 Task: Look for space in Itoigawa, Japan from 1st July, 2023 to 9th July, 2023 for 2 adults in price range Rs.8000 to Rs.15000. Place can be entire place with 1  bedroom having 1 bed and 1 bathroom. Property type can be house, flat, guest house. Booking option can be shelf check-in. Required host language is English.
Action: Mouse moved to (508, 123)
Screenshot: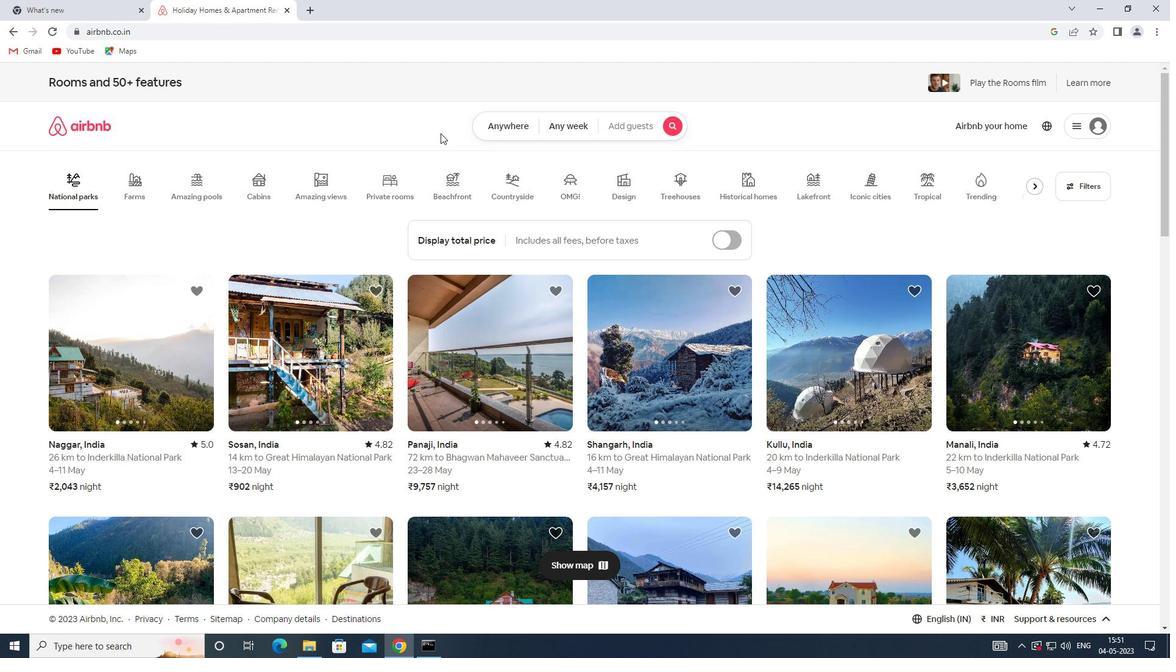 
Action: Mouse pressed left at (508, 123)
Screenshot: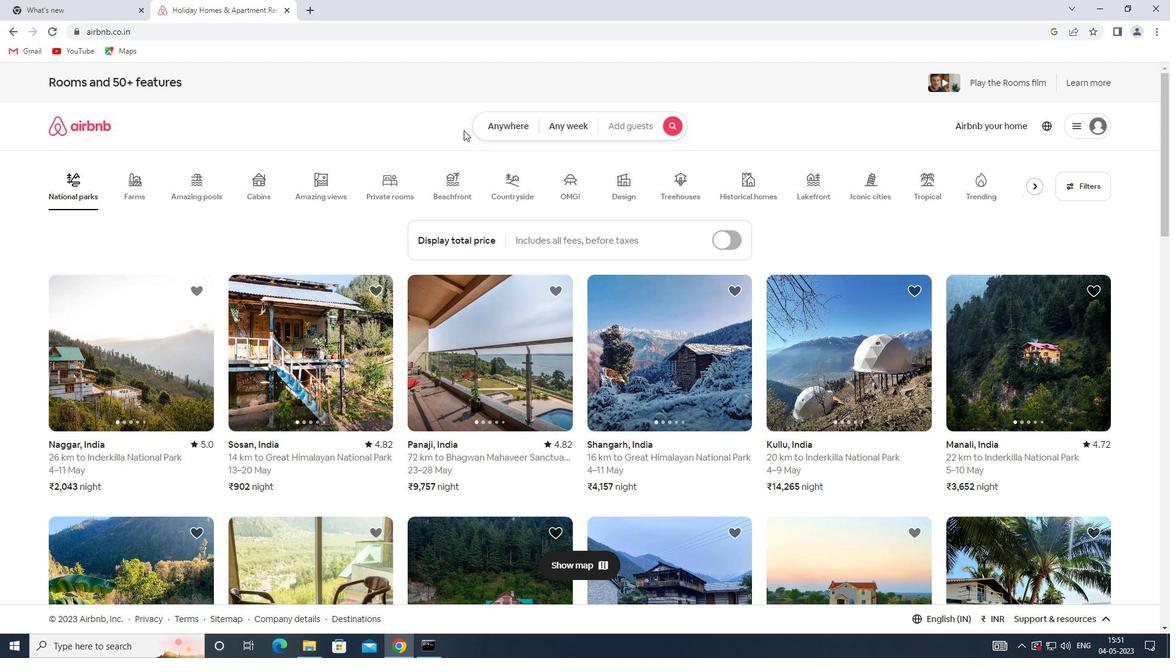 
Action: Mouse moved to (355, 171)
Screenshot: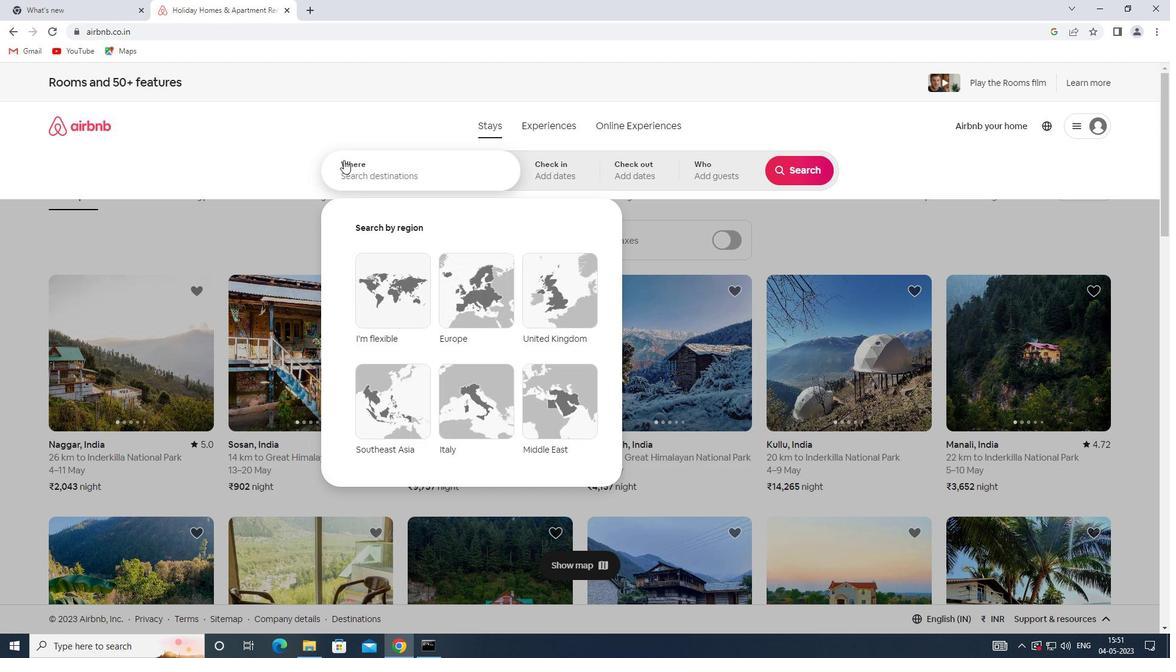 
Action: Mouse pressed left at (355, 171)
Screenshot: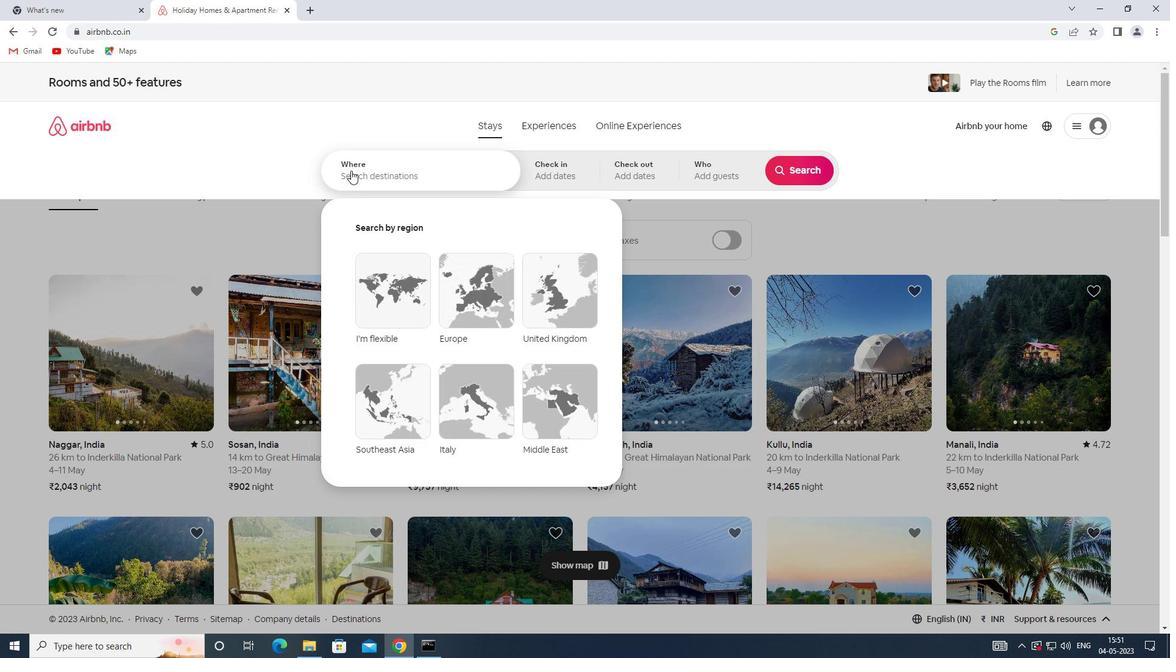 
Action: Key pressed <Key.shift>ctrl+ITA<Key.backspace>OIGAWA,<Key.shift><Key.shift><Key.shift><Key.shift><Key.shift>JAPAN
Screenshot: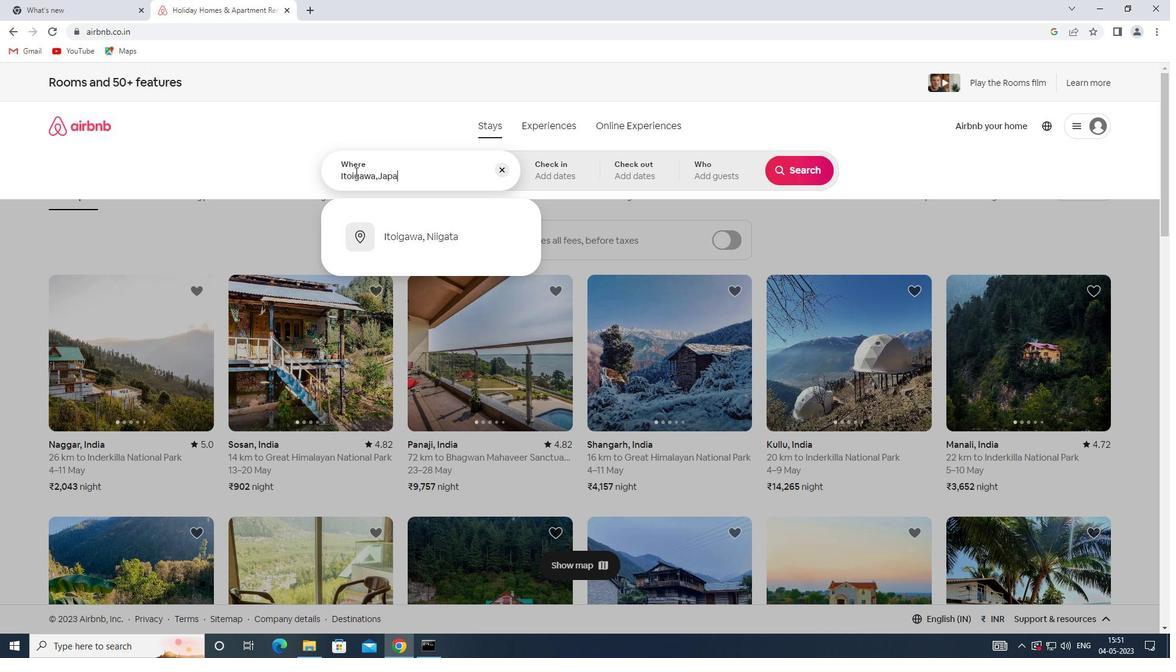 
Action: Mouse moved to (544, 178)
Screenshot: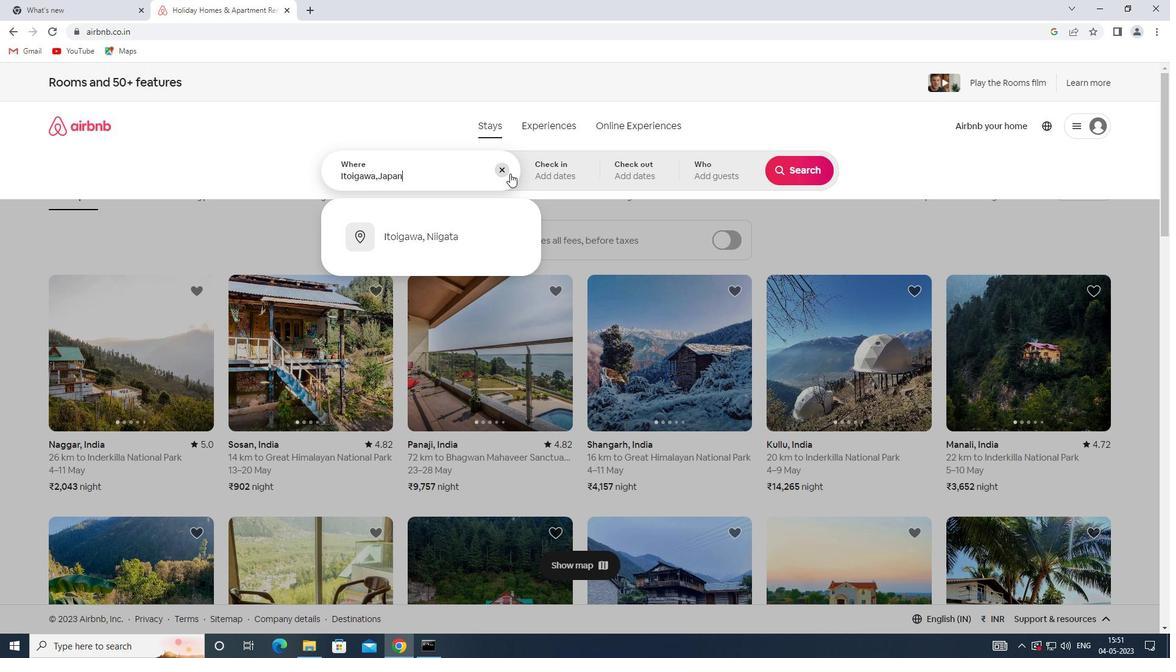 
Action: Mouse pressed left at (544, 178)
Screenshot: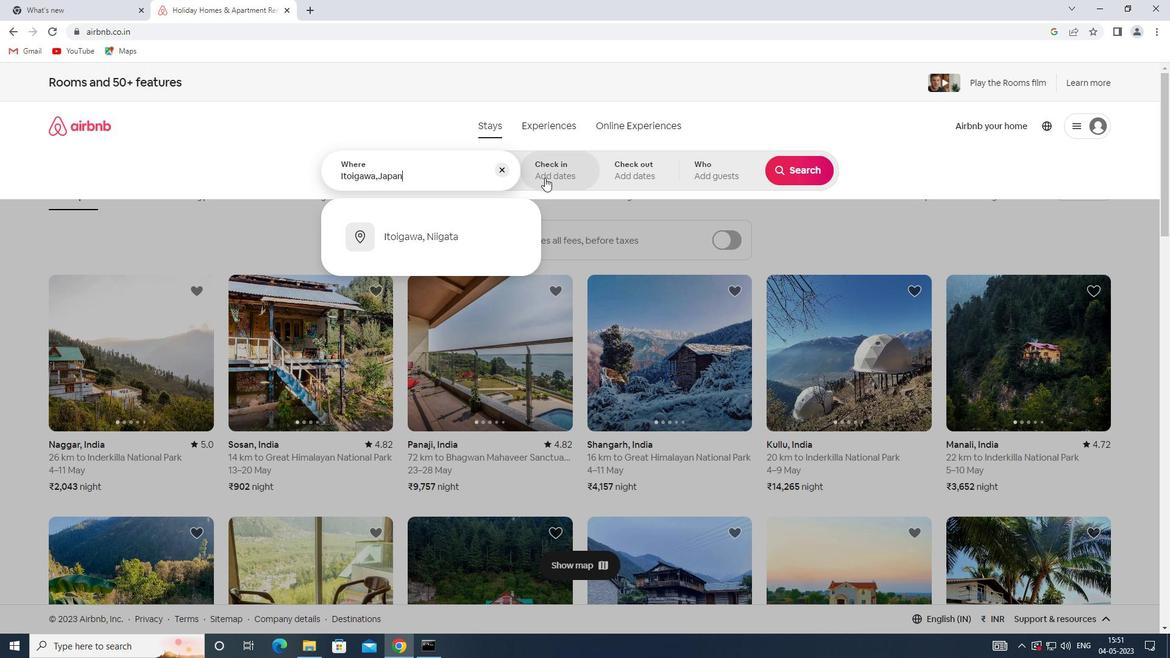 
Action: Mouse moved to (790, 272)
Screenshot: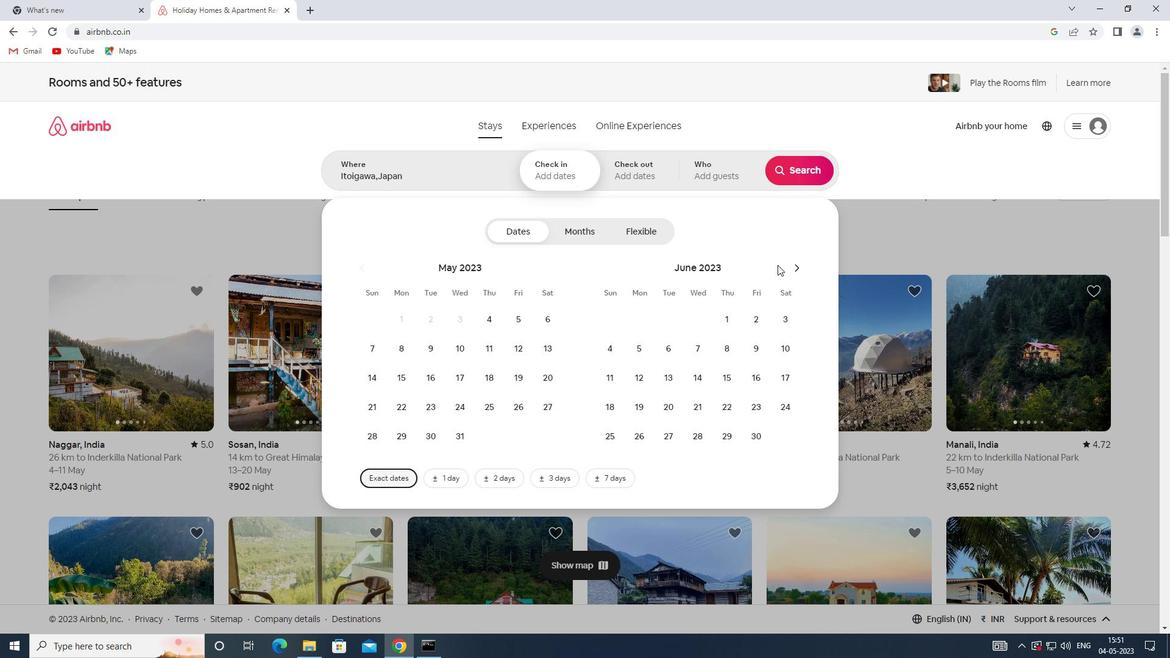 
Action: Mouse pressed left at (790, 272)
Screenshot: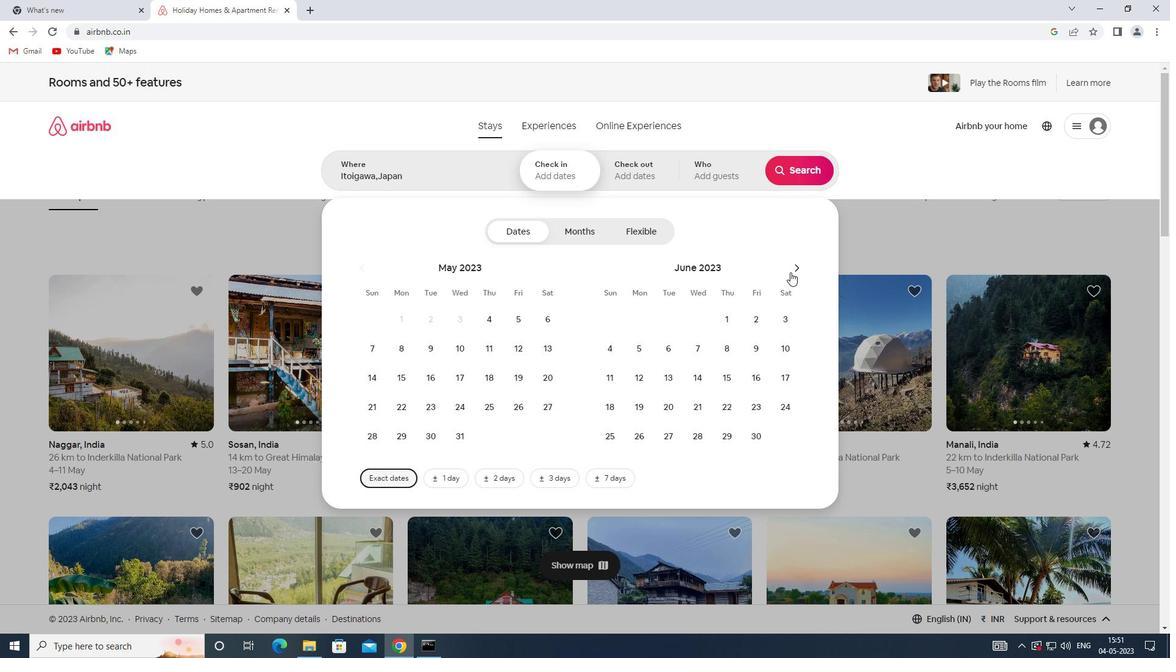 
Action: Mouse moved to (799, 327)
Screenshot: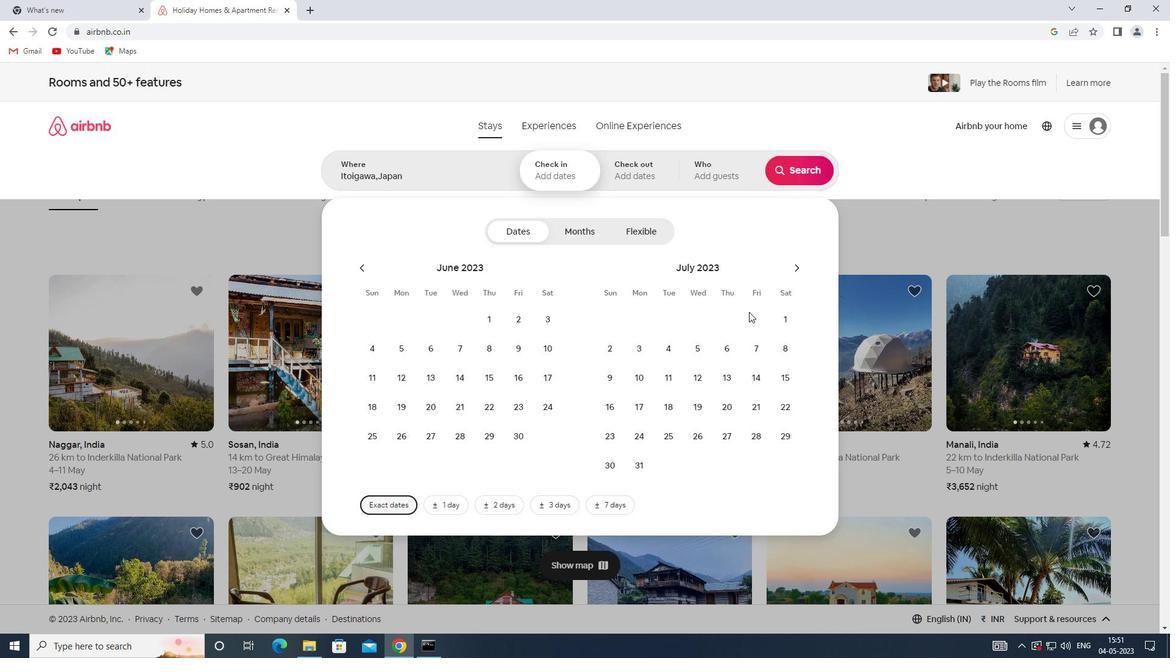 
Action: Mouse pressed left at (799, 327)
Screenshot: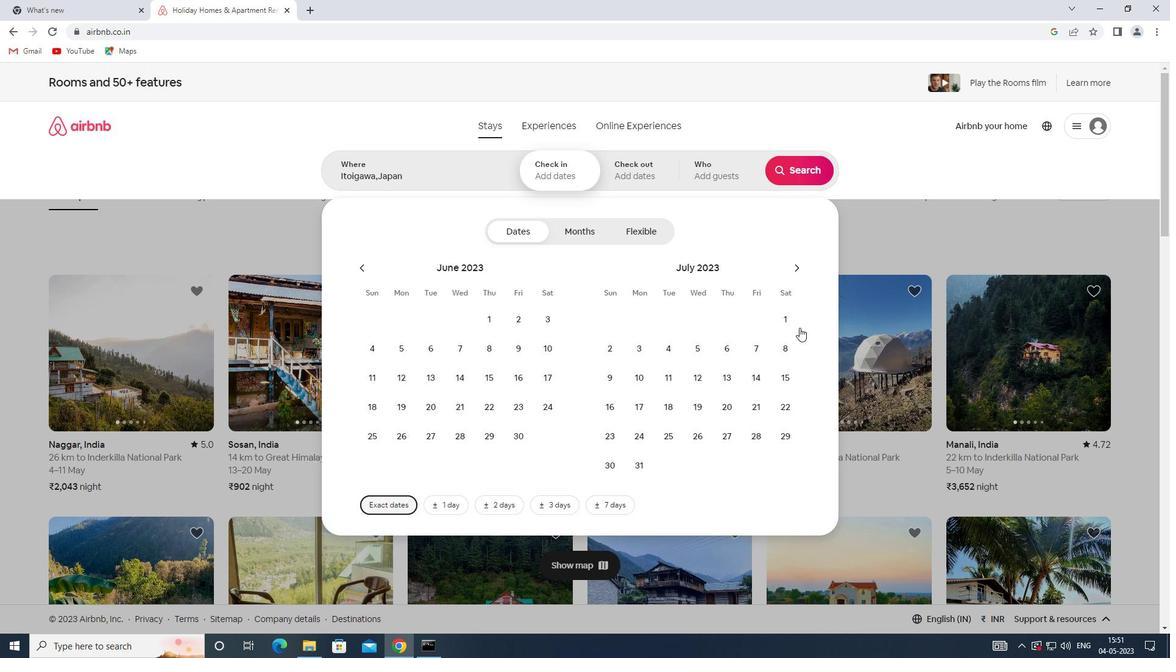 
Action: Mouse moved to (616, 378)
Screenshot: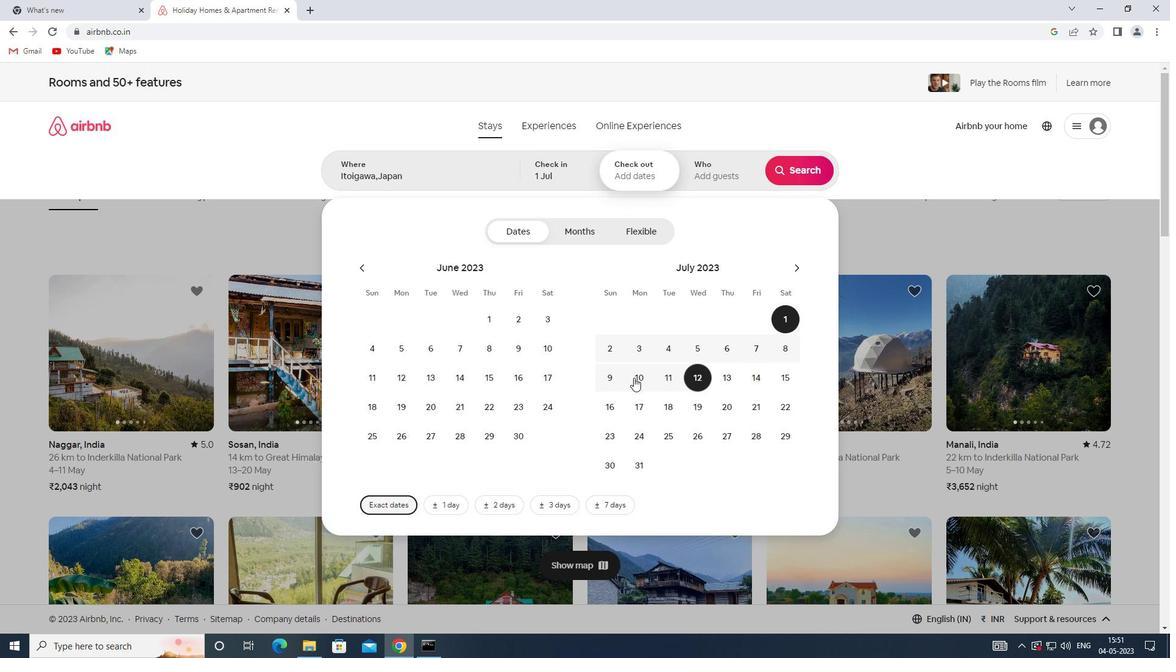 
Action: Mouse pressed left at (616, 378)
Screenshot: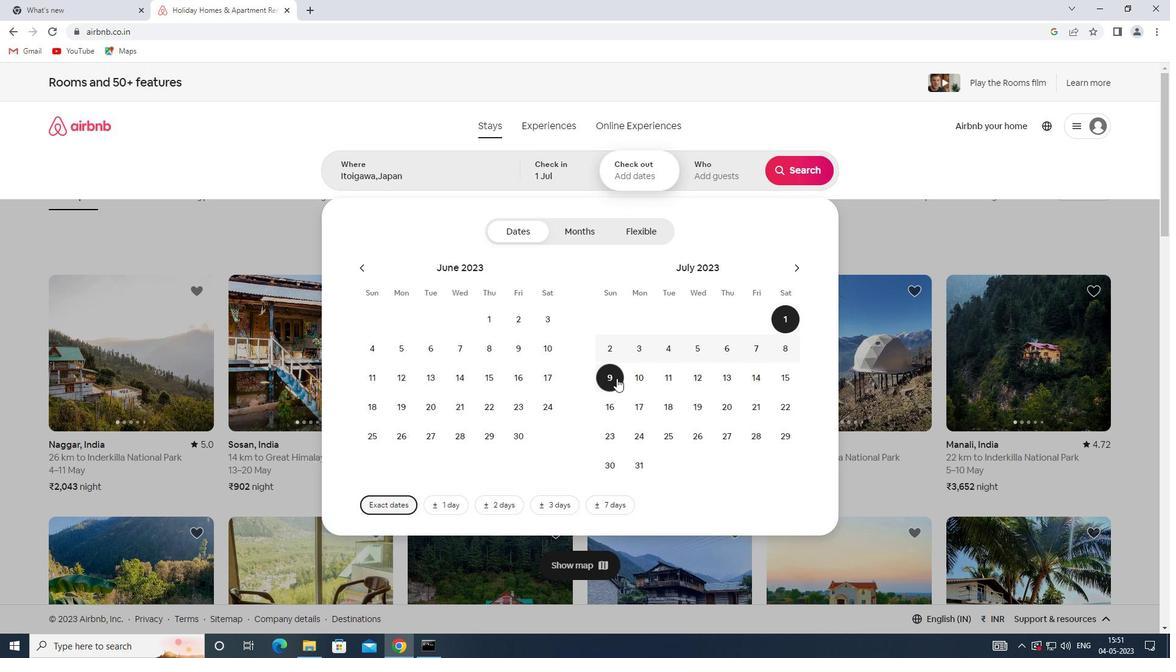 
Action: Mouse moved to (717, 163)
Screenshot: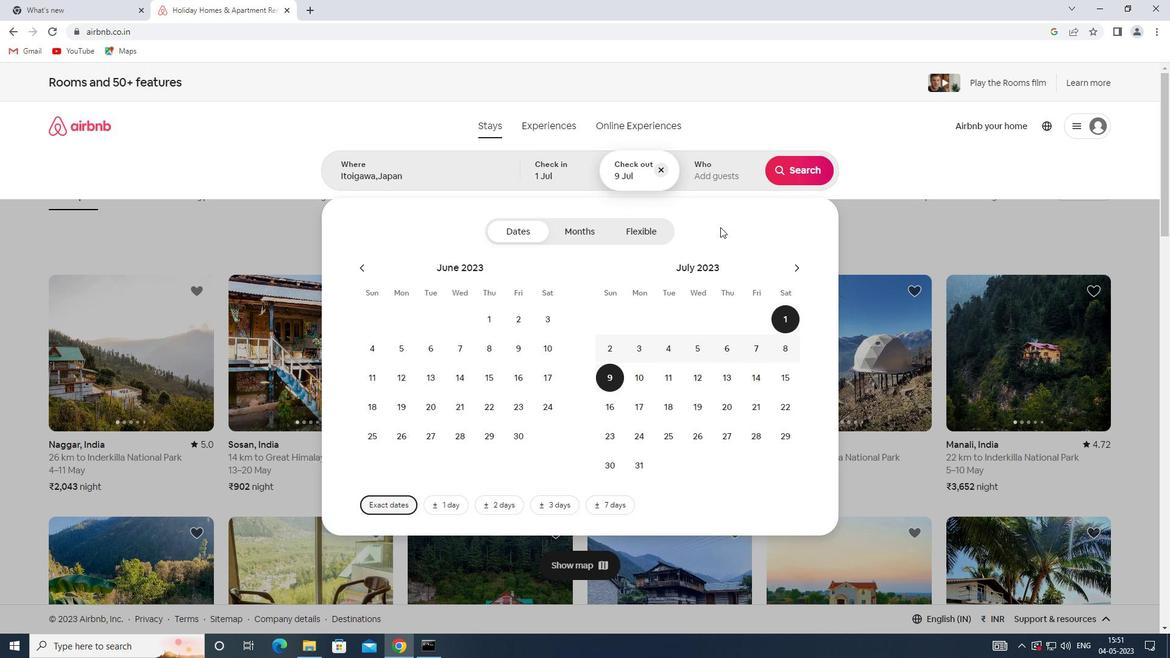 
Action: Mouse pressed left at (717, 163)
Screenshot: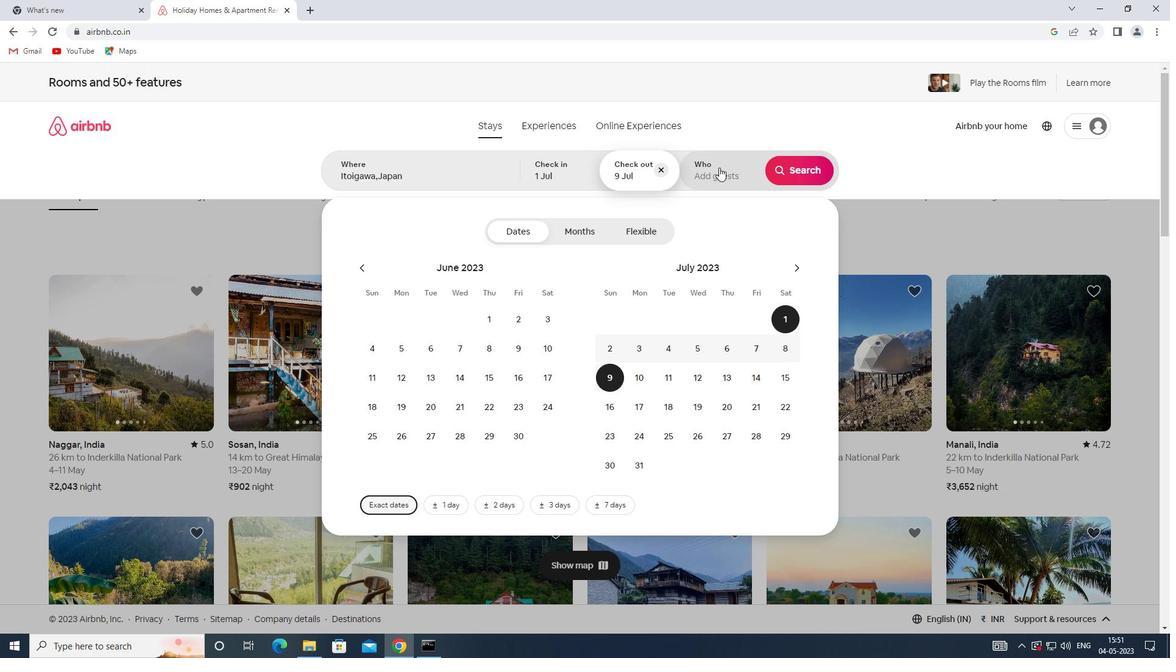 
Action: Mouse moved to (806, 235)
Screenshot: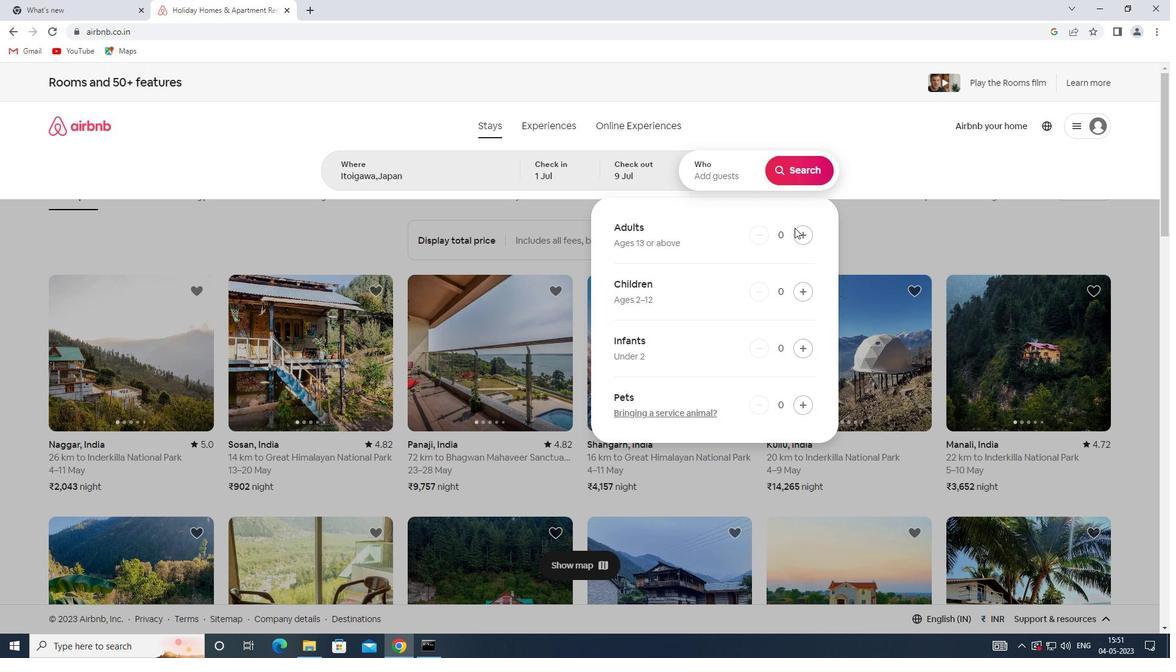 
Action: Mouse pressed left at (806, 235)
Screenshot: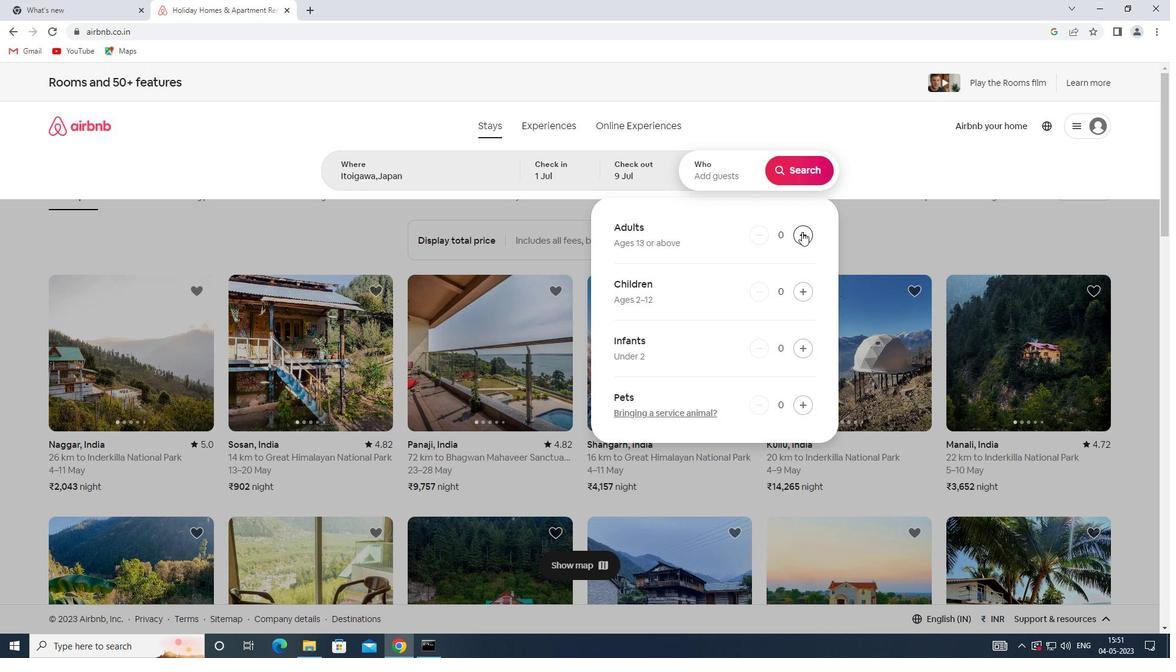 
Action: Mouse pressed left at (806, 235)
Screenshot: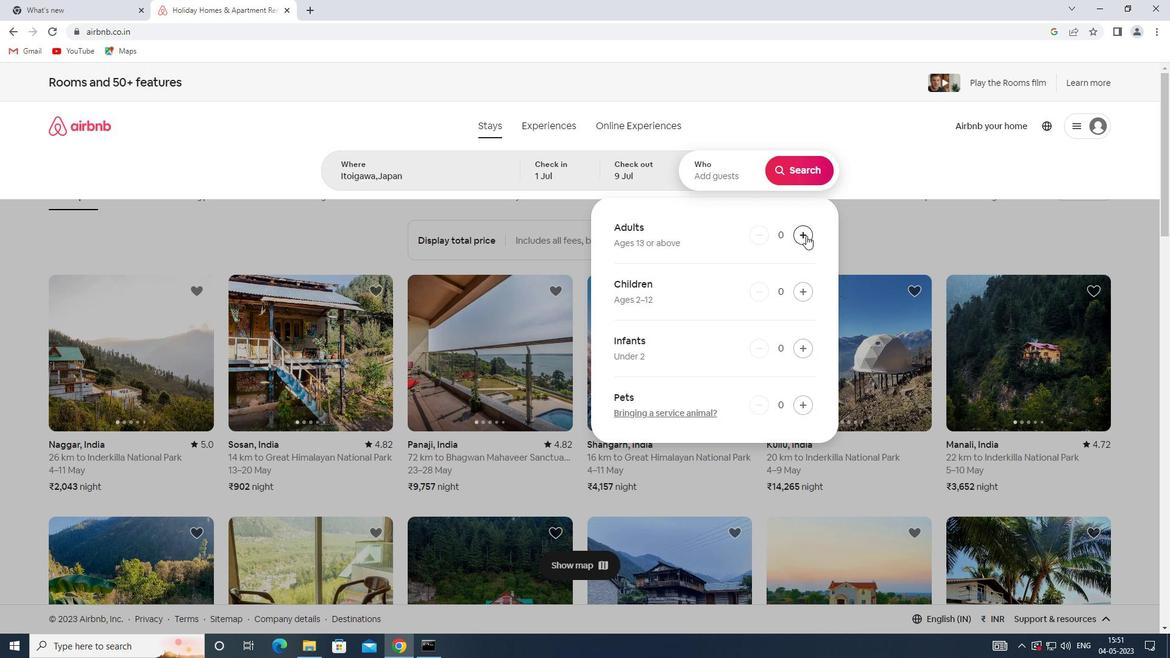 
Action: Mouse moved to (794, 166)
Screenshot: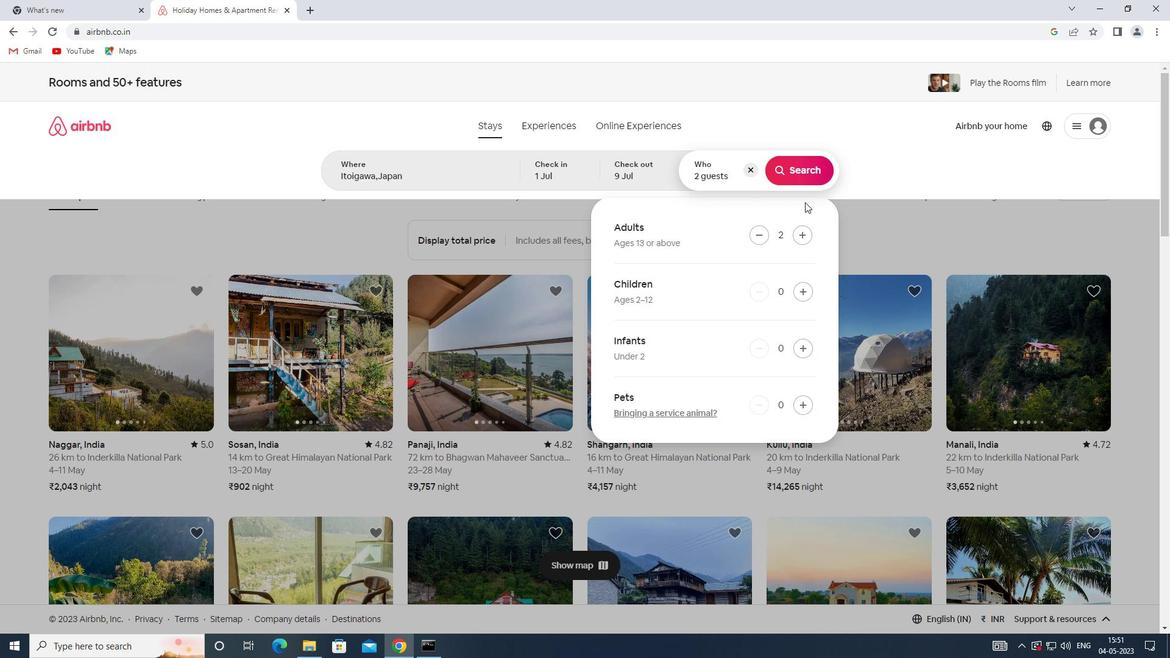 
Action: Mouse pressed left at (794, 166)
Screenshot: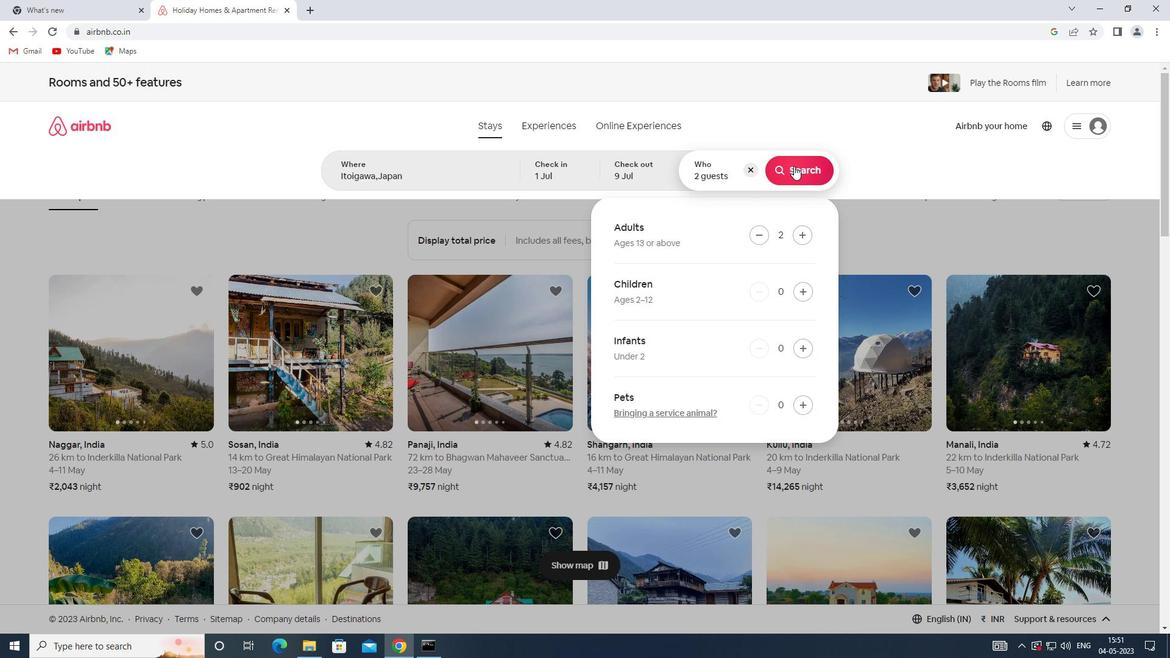 
Action: Mouse moved to (1121, 140)
Screenshot: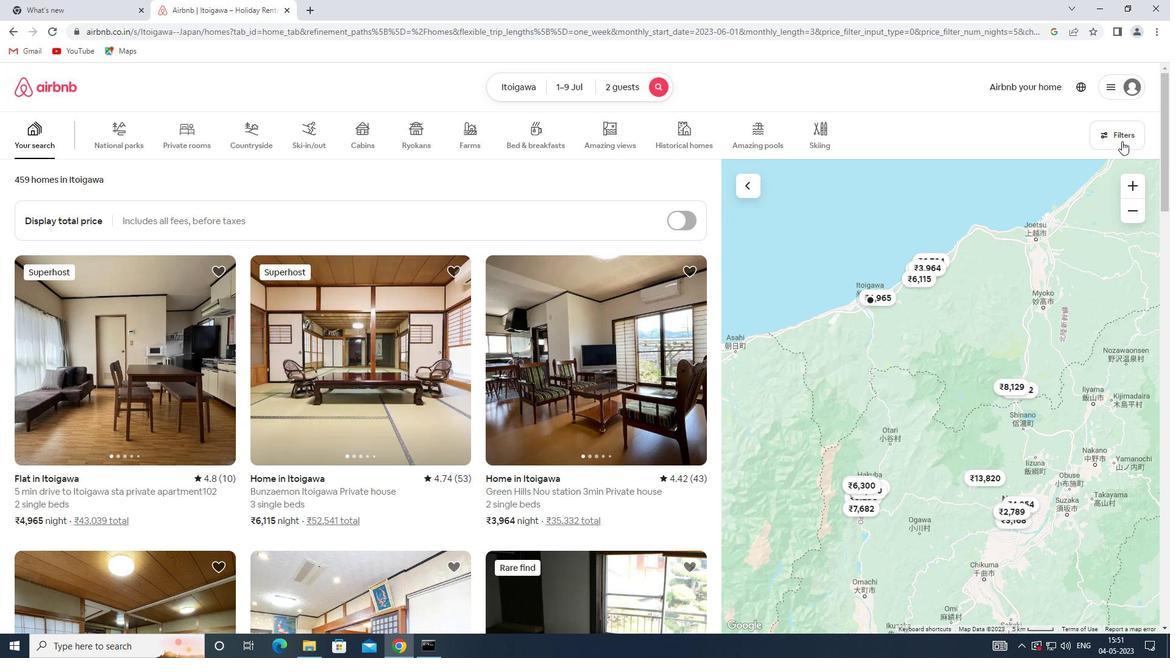 
Action: Mouse pressed left at (1121, 140)
Screenshot: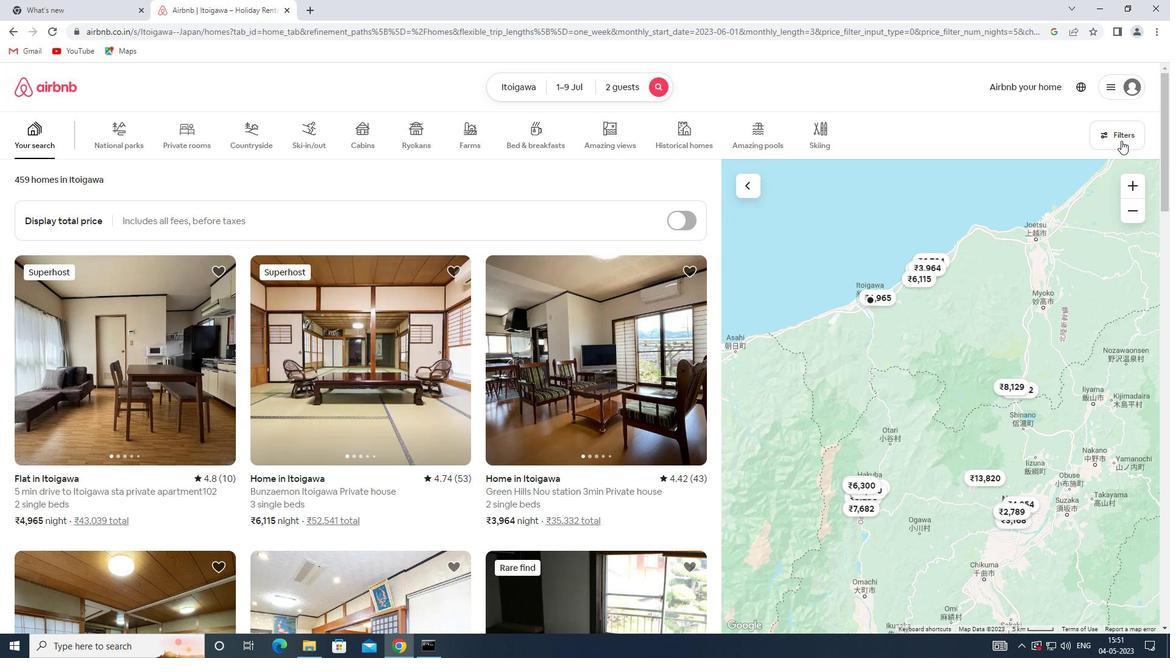 
Action: Mouse moved to (448, 293)
Screenshot: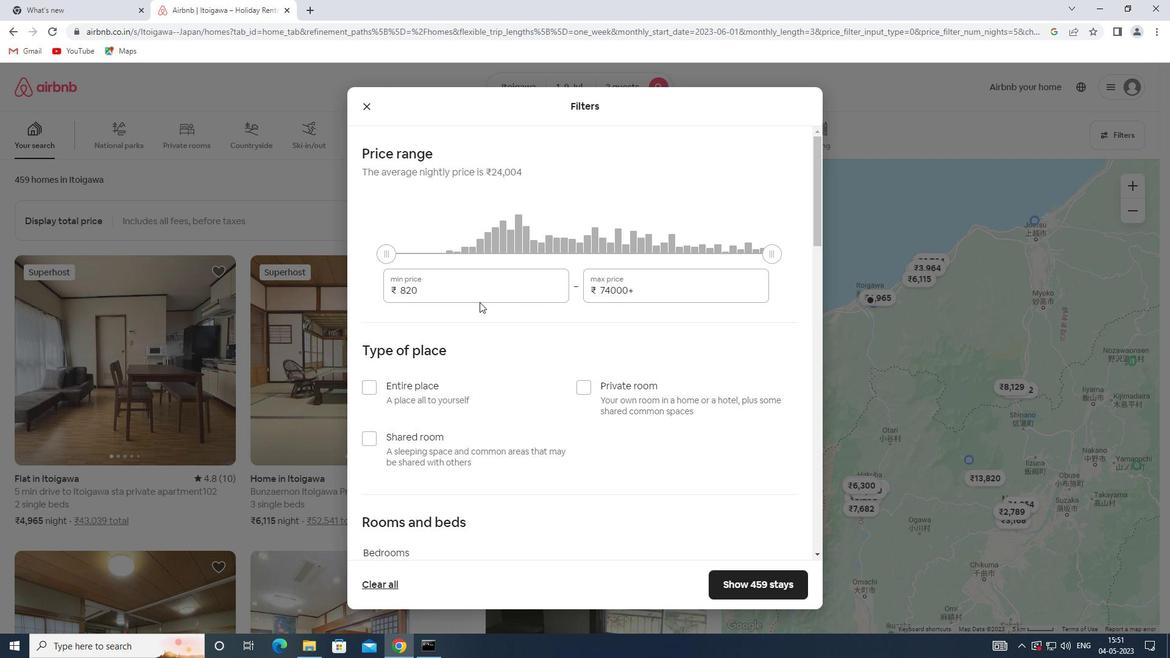 
Action: Mouse pressed left at (448, 293)
Screenshot: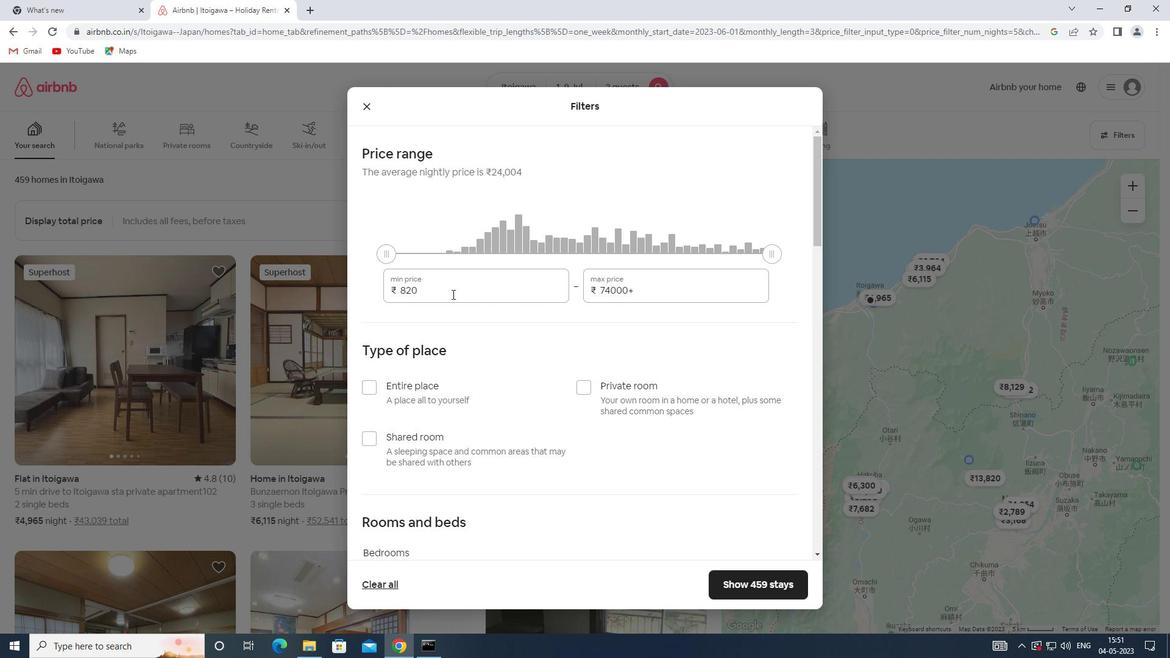 
Action: Mouse moved to (367, 285)
Screenshot: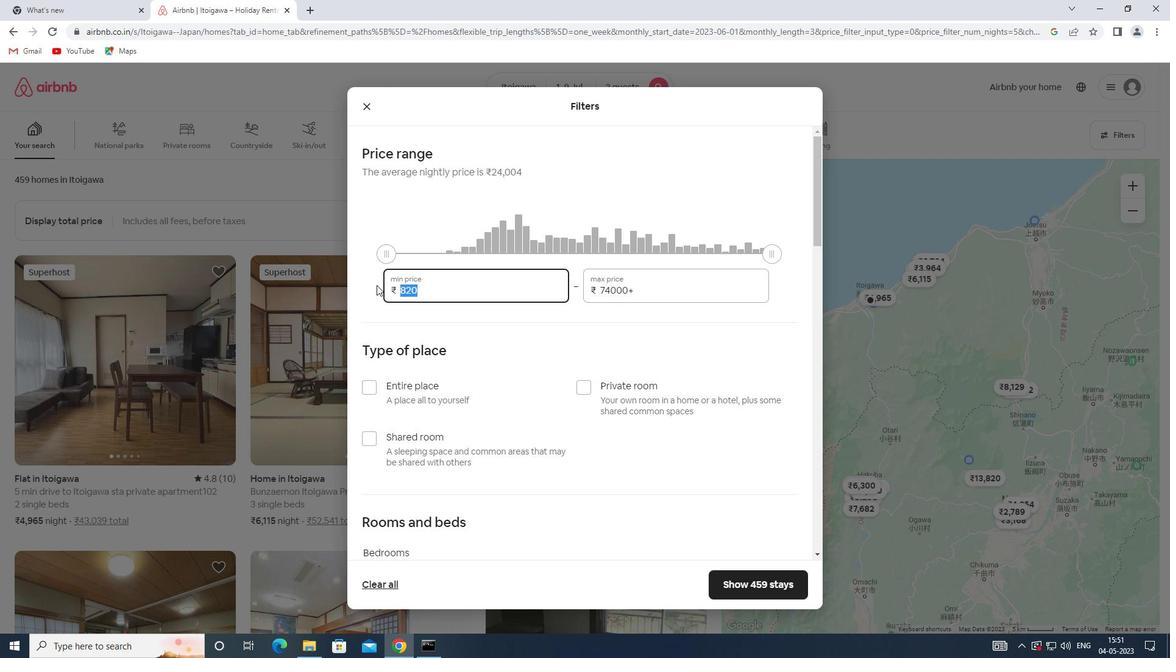 
Action: Key pressed 8000
Screenshot: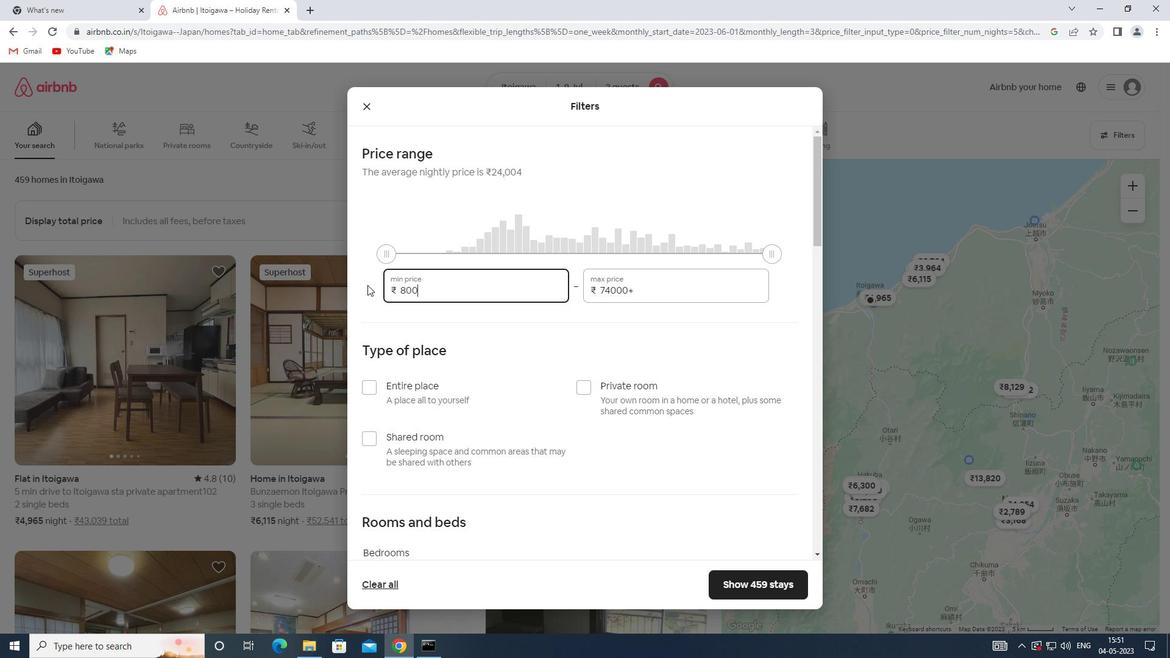 
Action: Mouse moved to (644, 289)
Screenshot: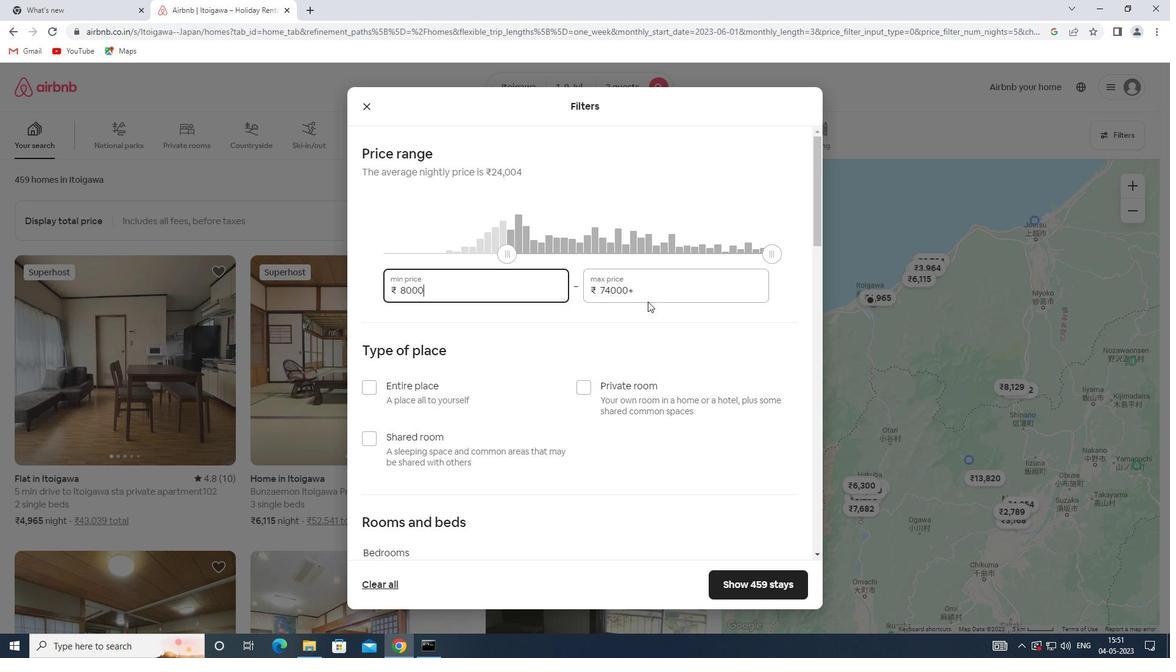 
Action: Mouse pressed left at (644, 289)
Screenshot: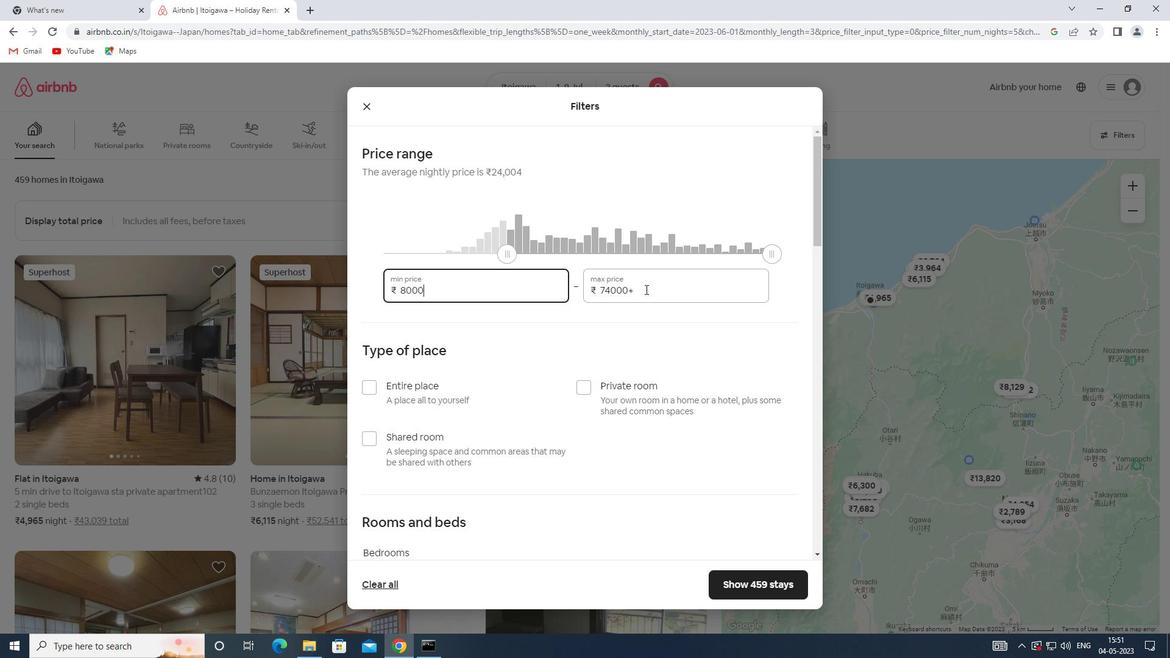 
Action: Mouse moved to (501, 304)
Screenshot: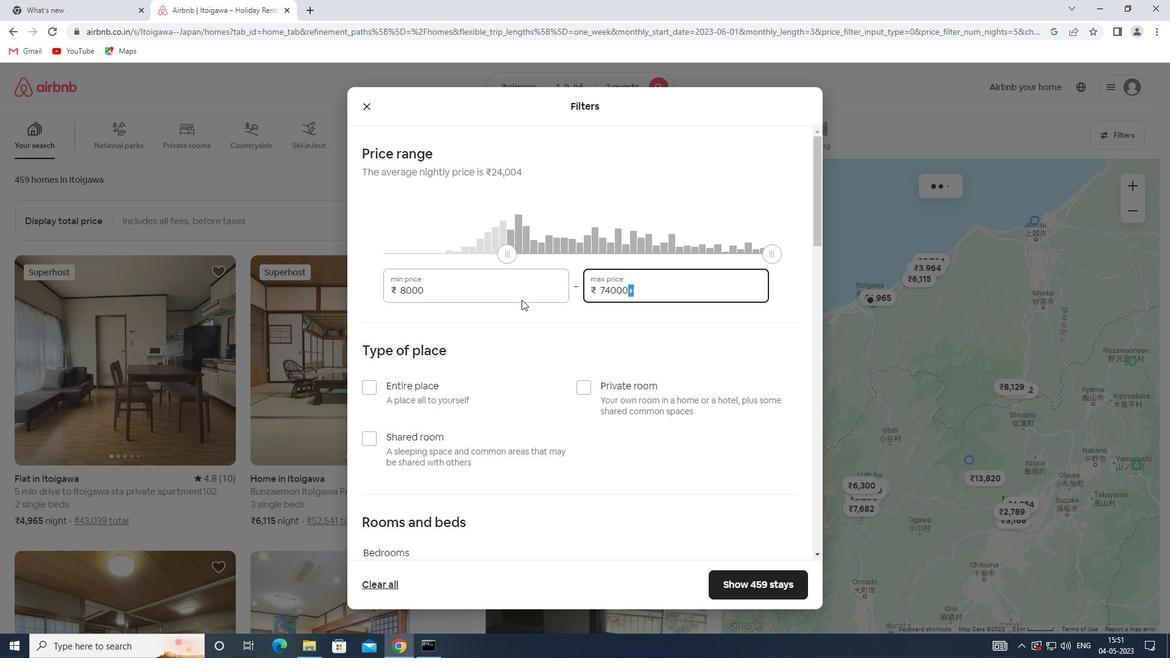 
Action: Key pressed 15000
Screenshot: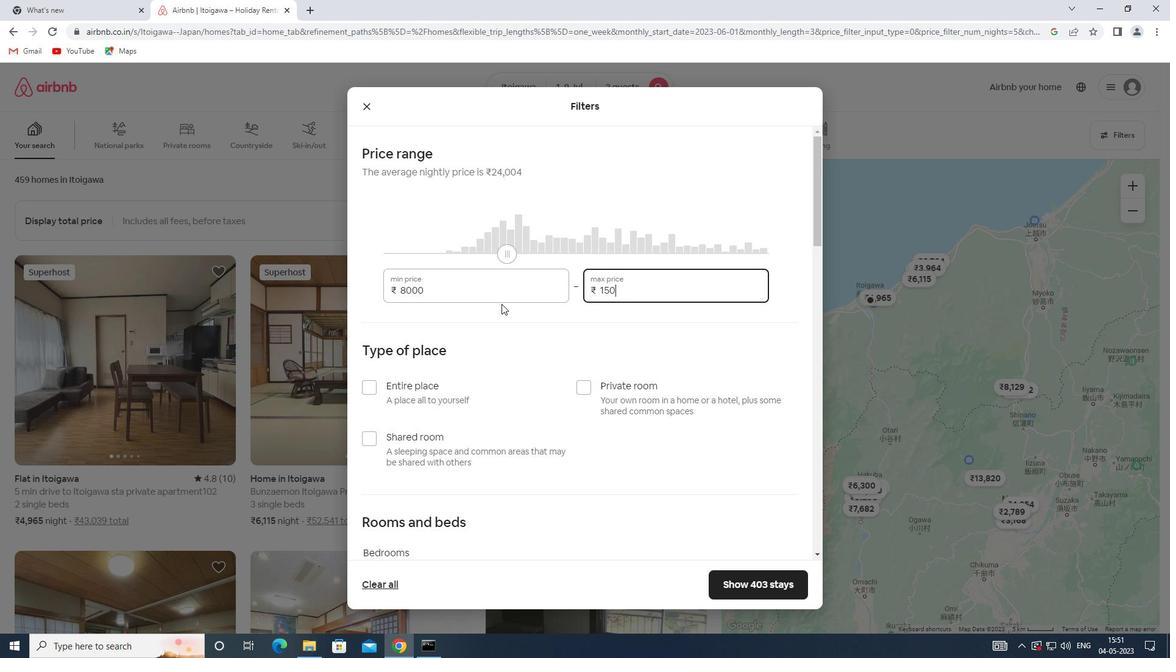 
Action: Mouse scrolled (501, 303) with delta (0, 0)
Screenshot: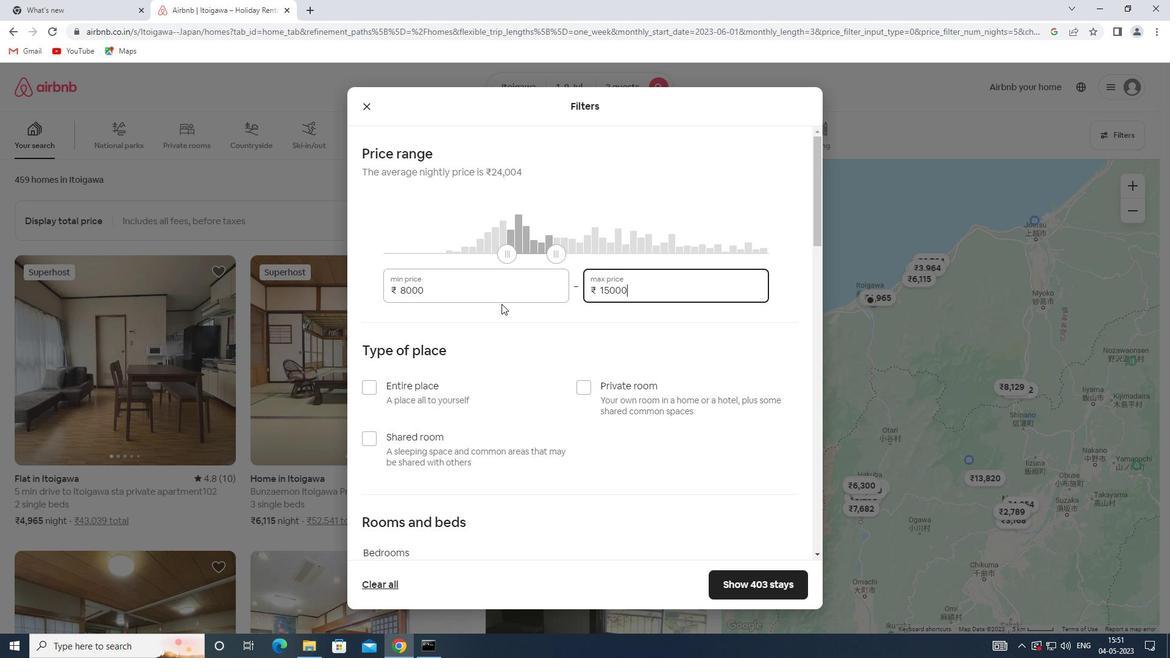 
Action: Mouse moved to (383, 339)
Screenshot: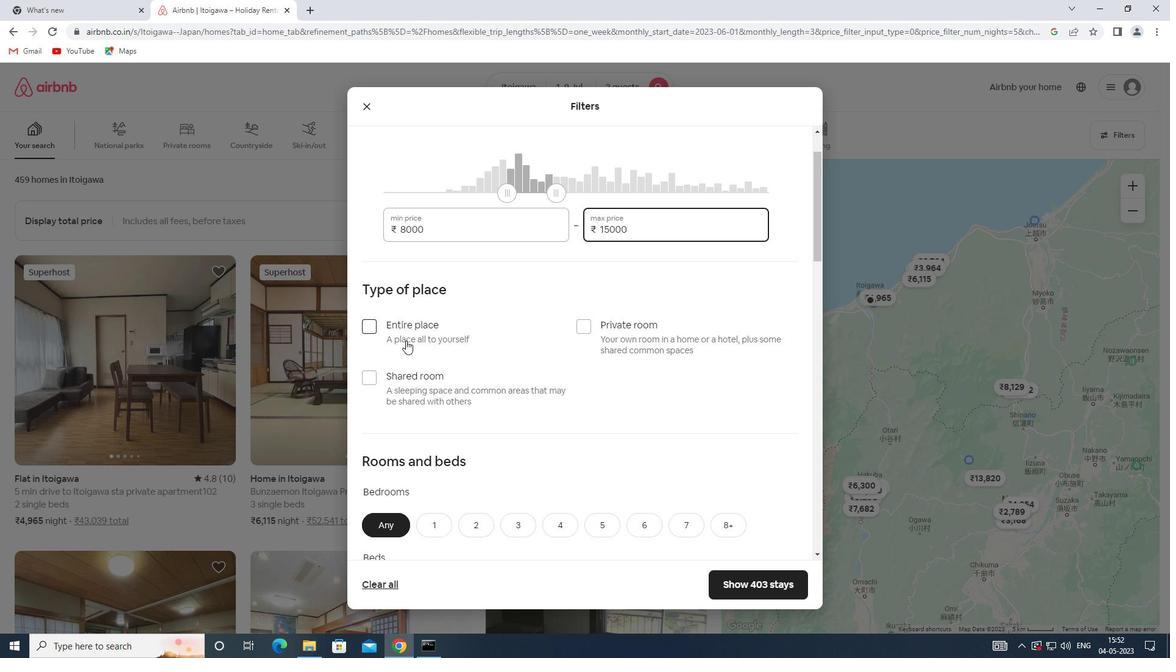
Action: Mouse pressed left at (383, 339)
Screenshot: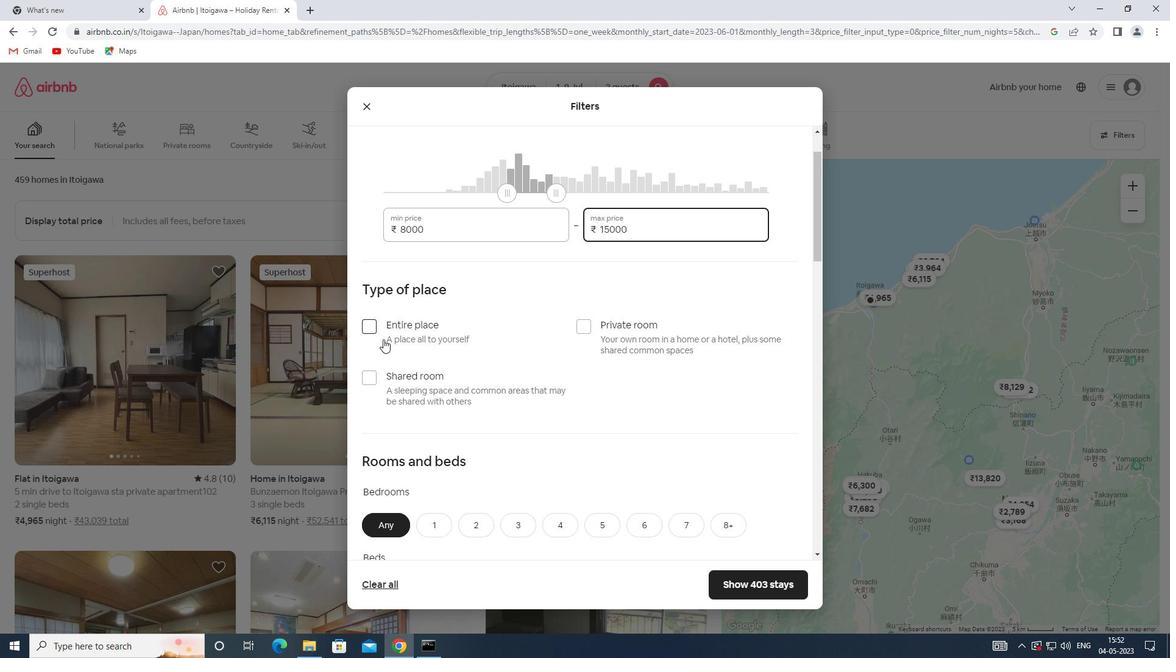 
Action: Mouse moved to (384, 337)
Screenshot: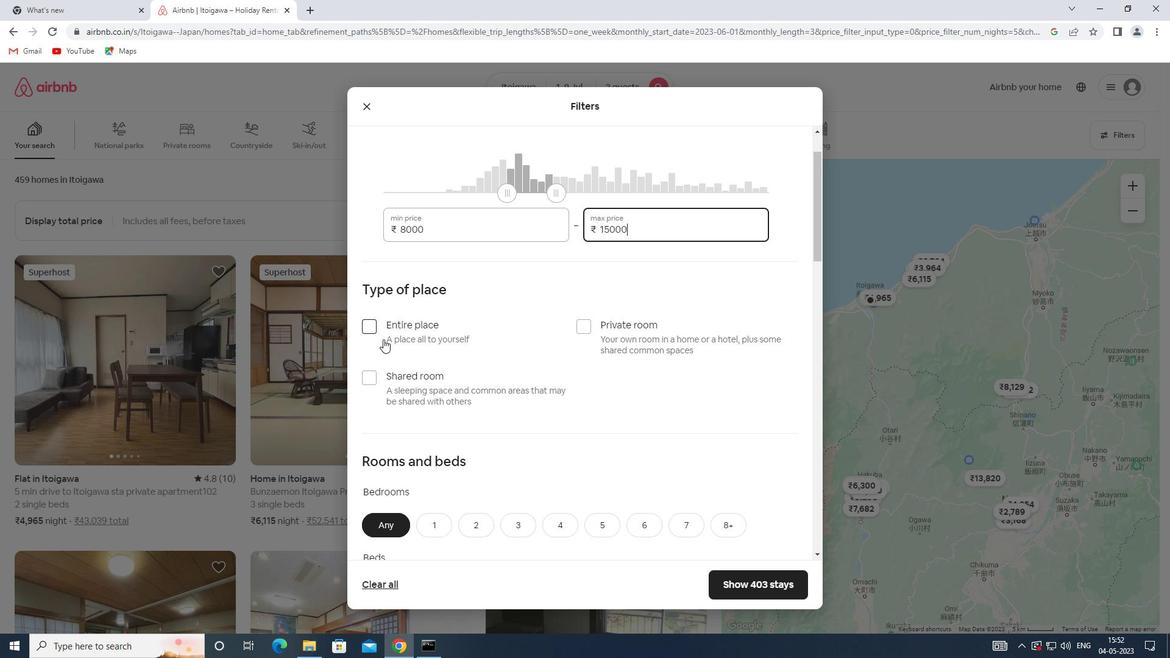 
Action: Mouse scrolled (384, 337) with delta (0, 0)
Screenshot: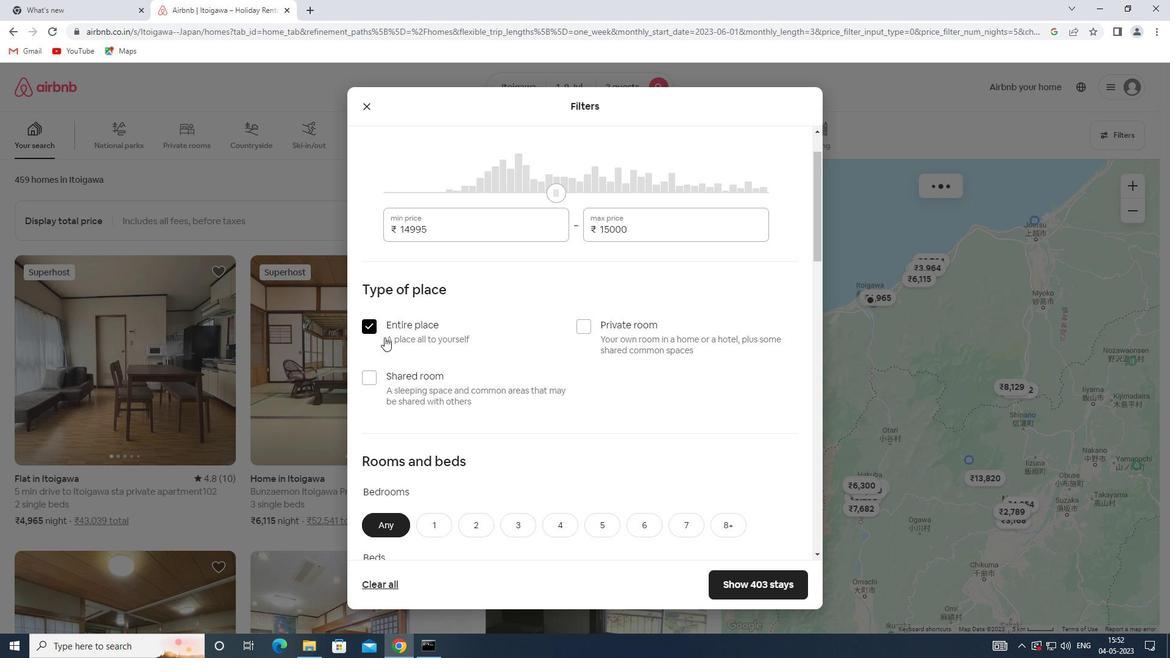 
Action: Mouse scrolled (384, 337) with delta (0, 0)
Screenshot: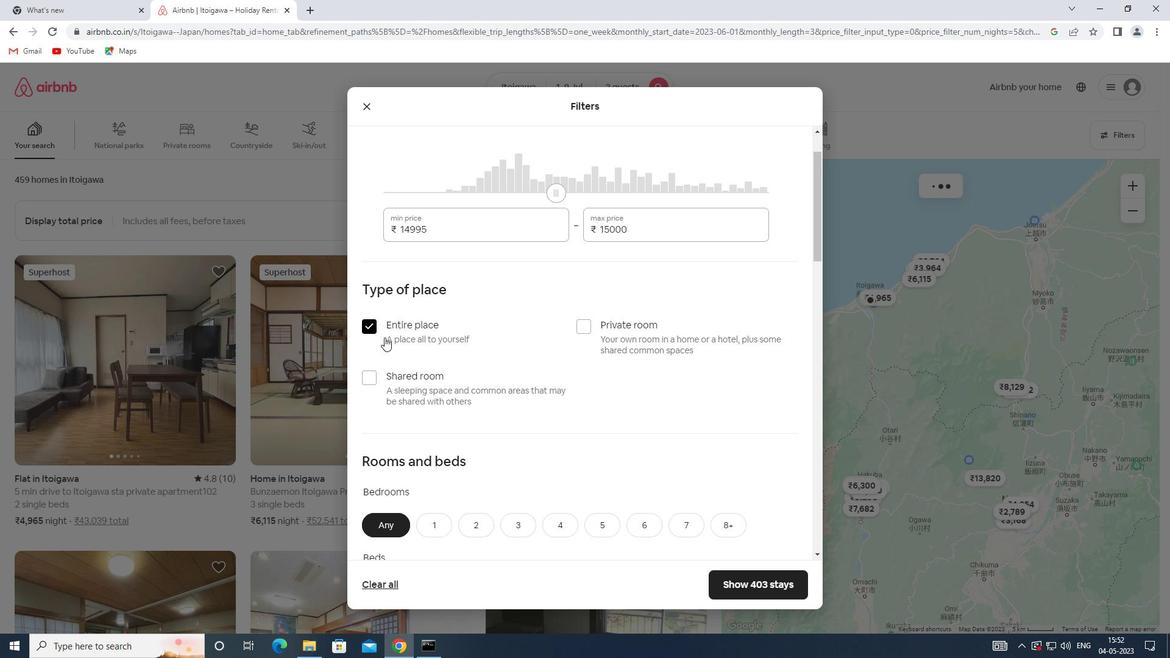 
Action: Mouse scrolled (384, 337) with delta (0, 0)
Screenshot: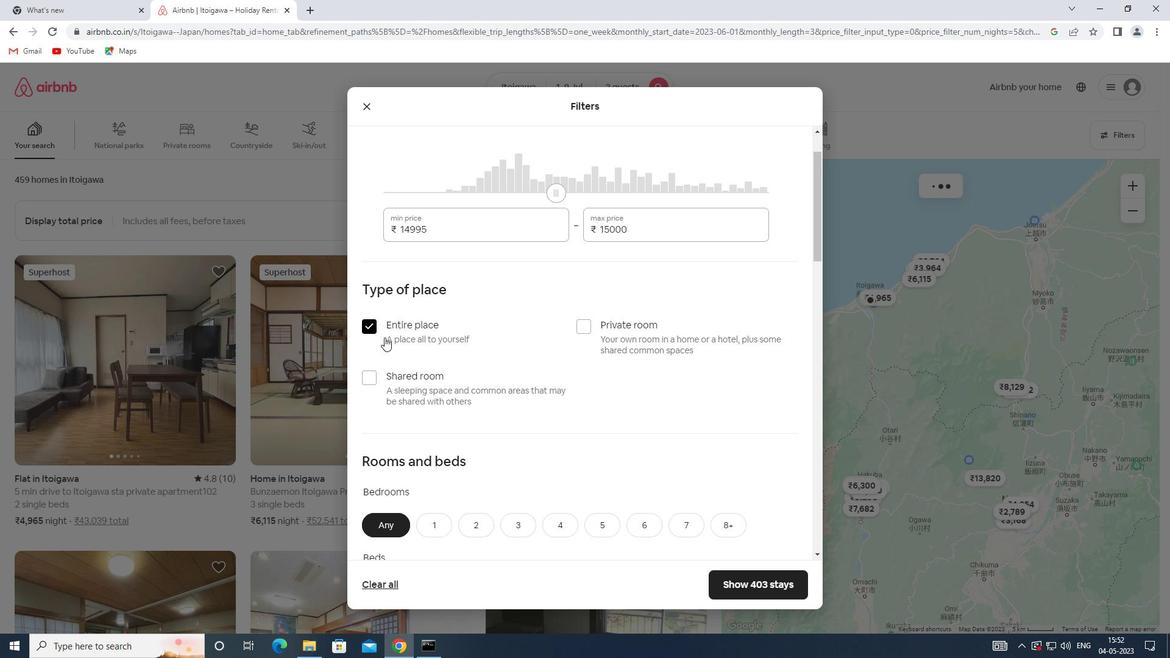 
Action: Mouse moved to (438, 342)
Screenshot: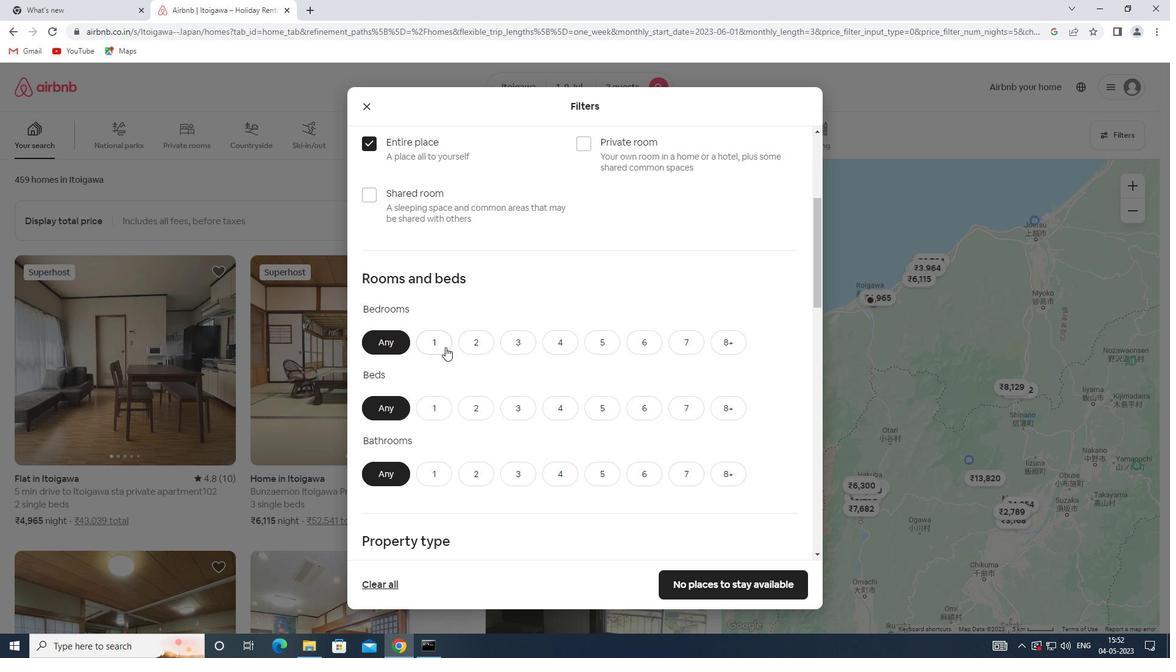 
Action: Mouse pressed left at (438, 342)
Screenshot: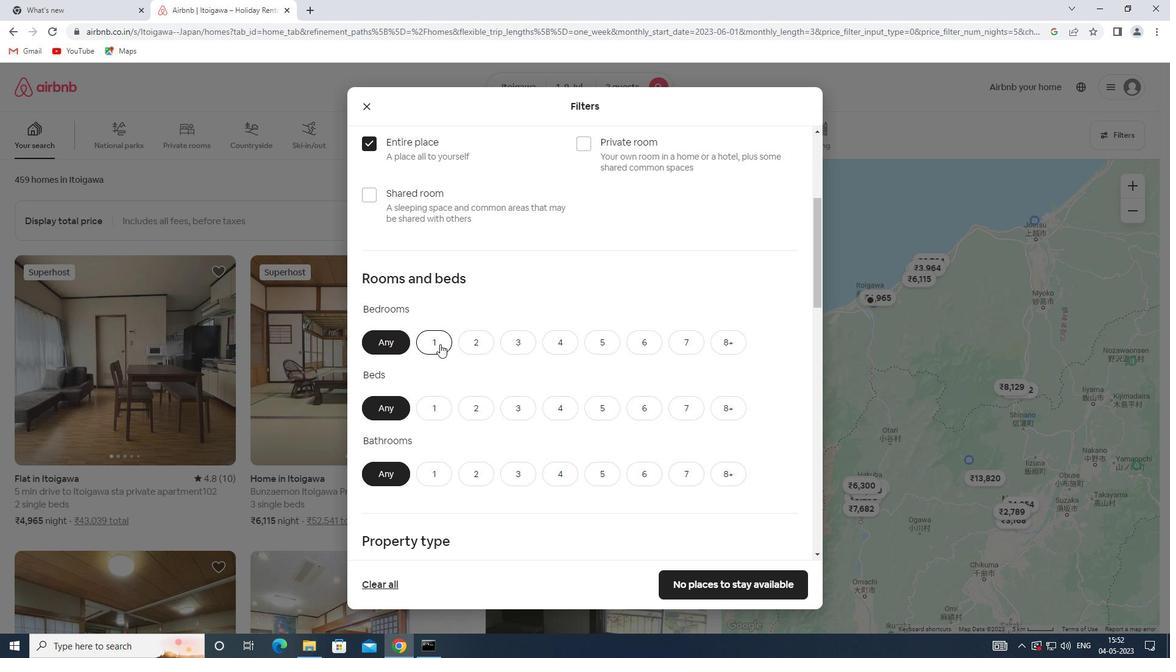 
Action: Mouse moved to (433, 416)
Screenshot: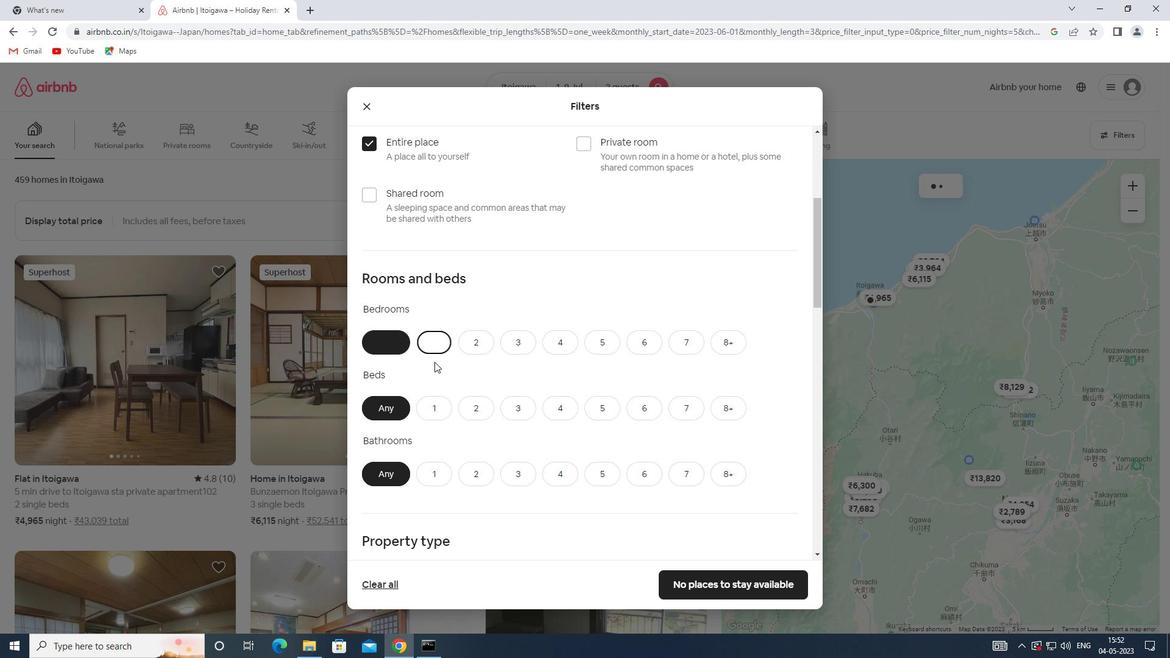 
Action: Mouse pressed left at (433, 416)
Screenshot: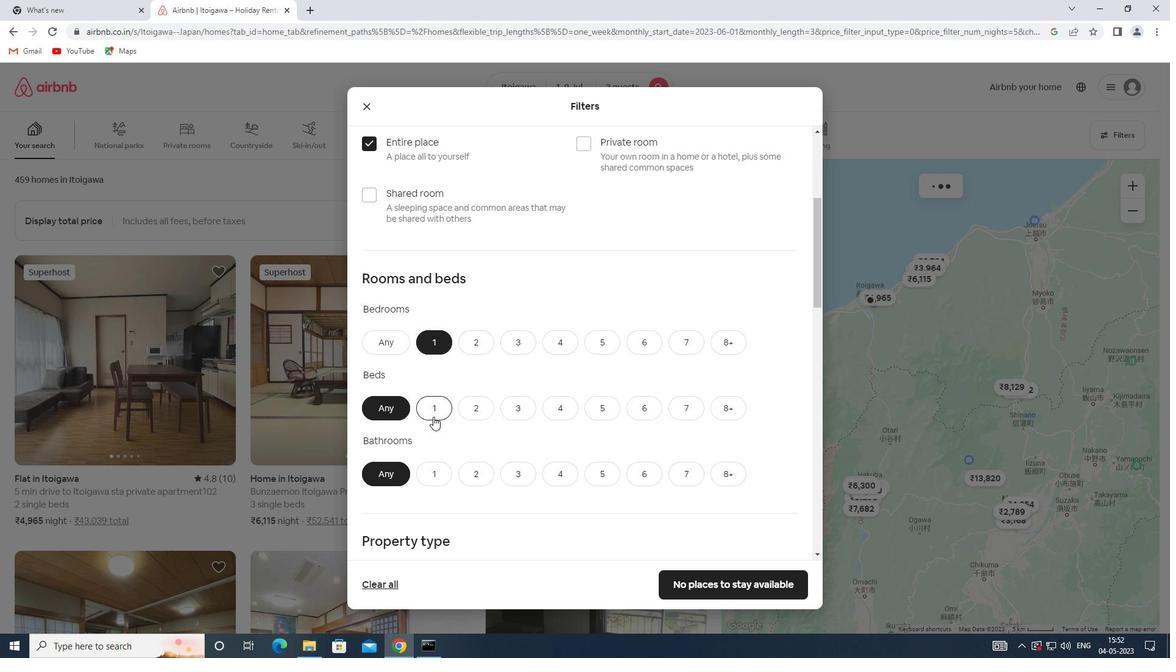 
Action: Mouse moved to (431, 472)
Screenshot: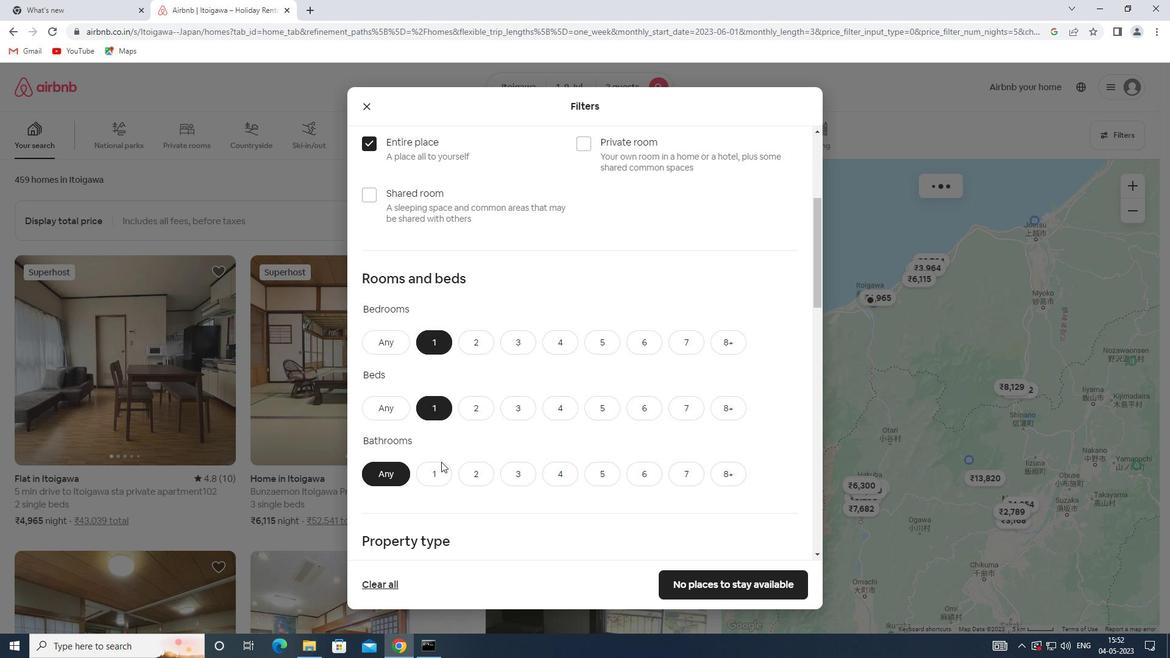 
Action: Mouse pressed left at (431, 472)
Screenshot: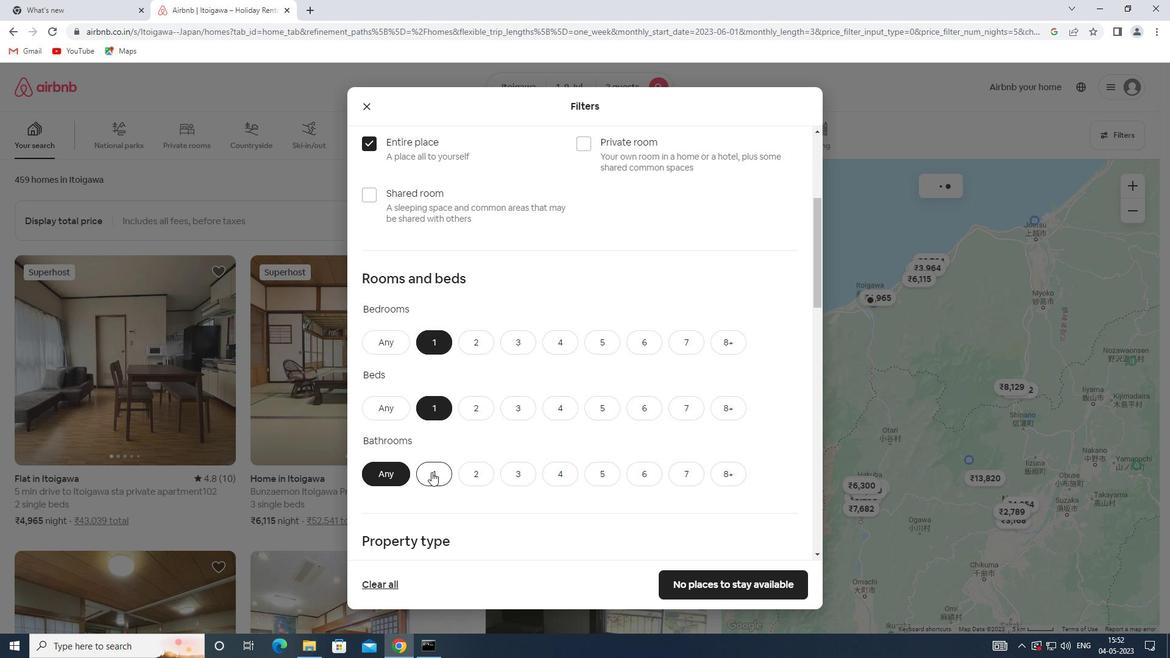 
Action: Mouse moved to (431, 472)
Screenshot: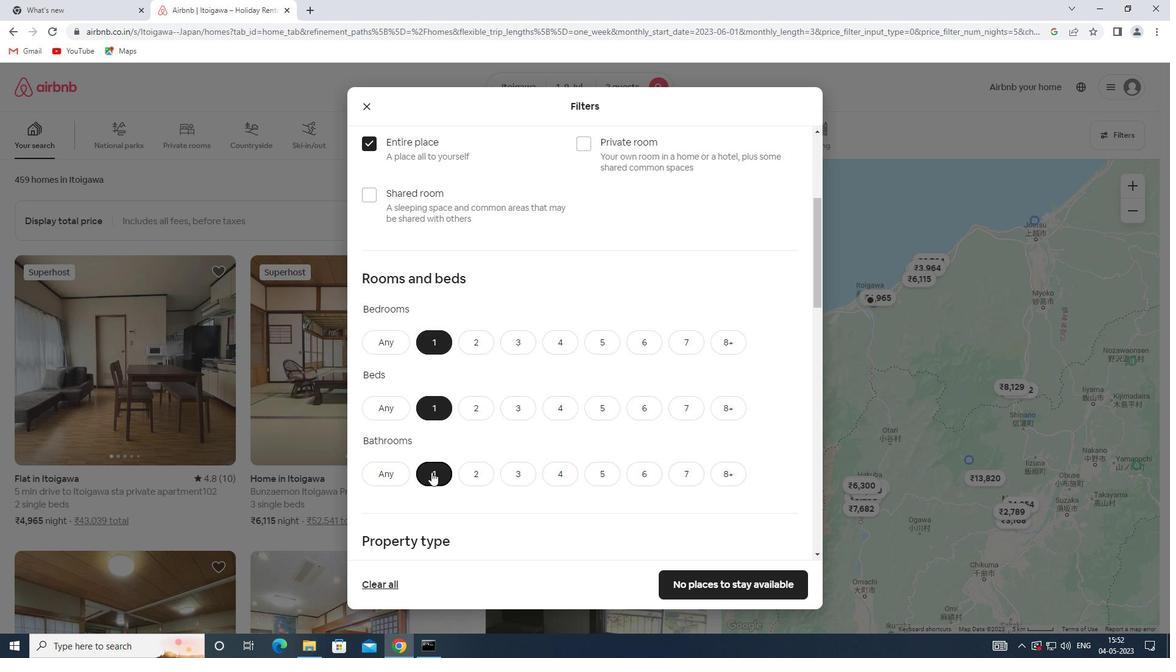 
Action: Mouse scrolled (431, 471) with delta (0, 0)
Screenshot: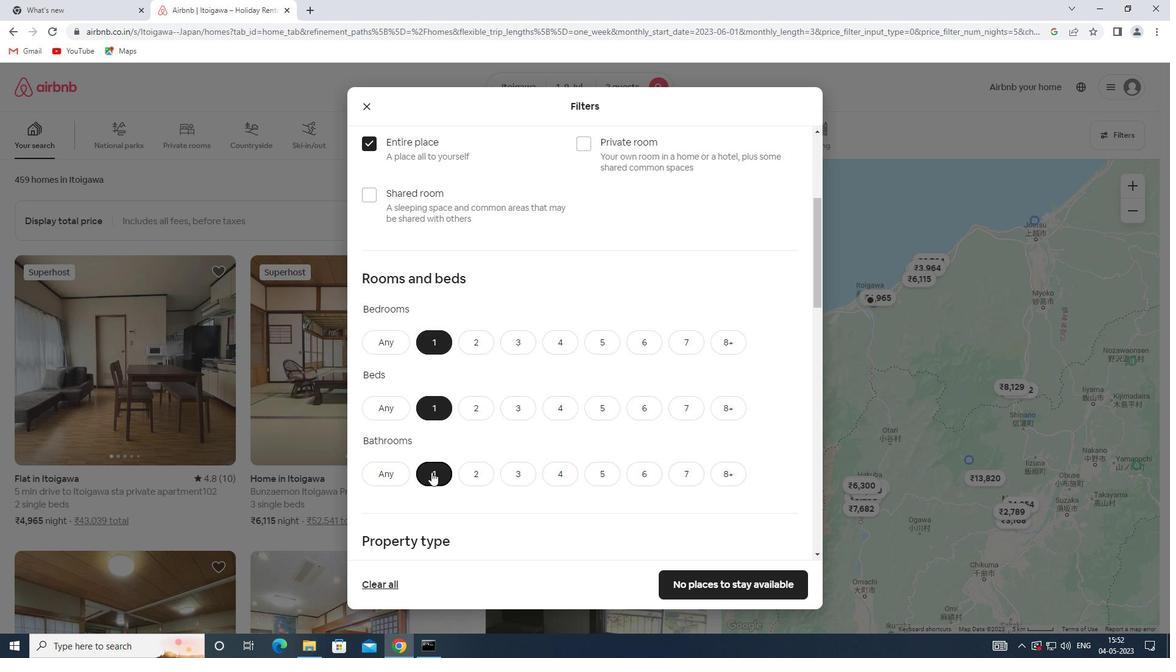 
Action: Mouse scrolled (431, 471) with delta (0, 0)
Screenshot: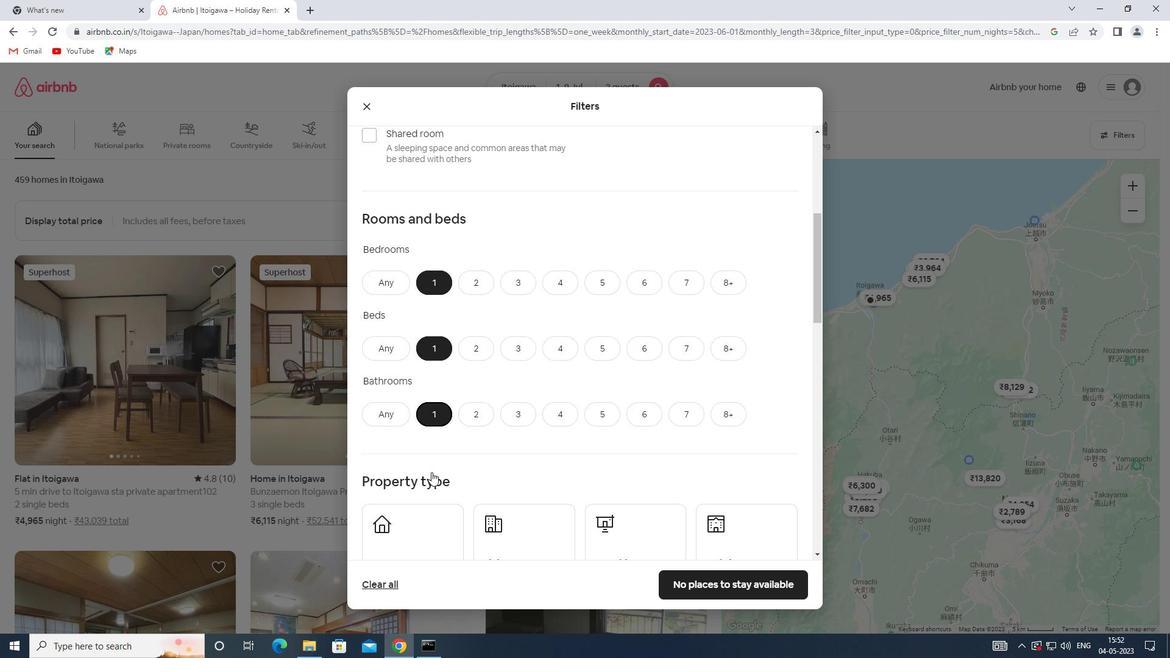 
Action: Mouse moved to (432, 467)
Screenshot: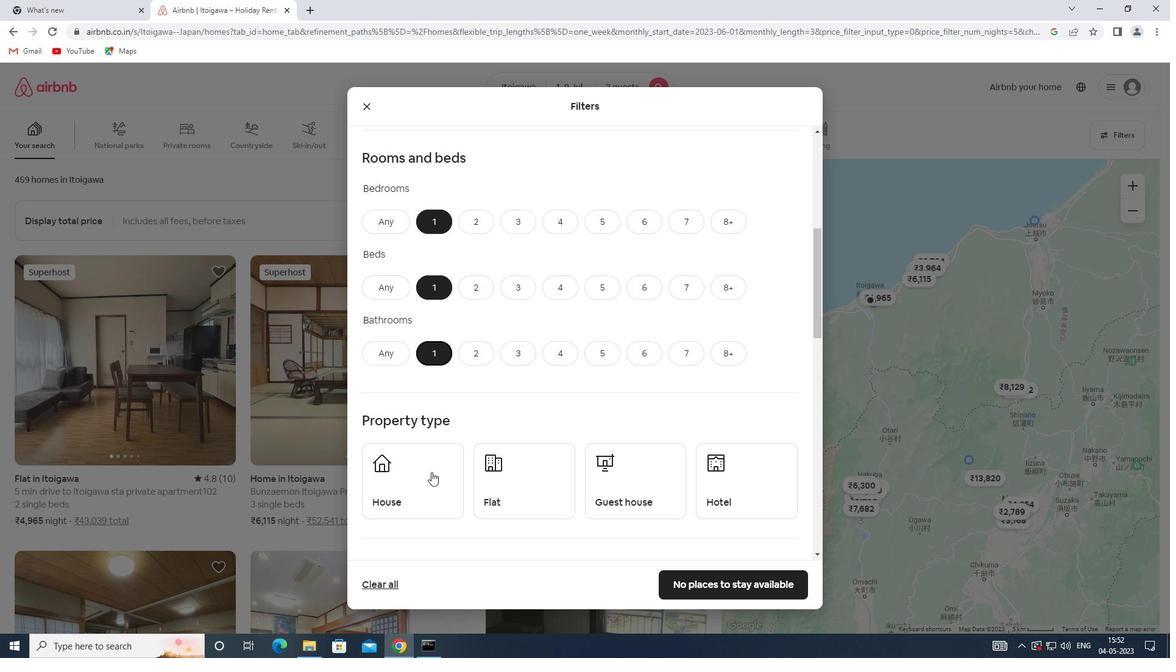 
Action: Mouse pressed left at (432, 467)
Screenshot: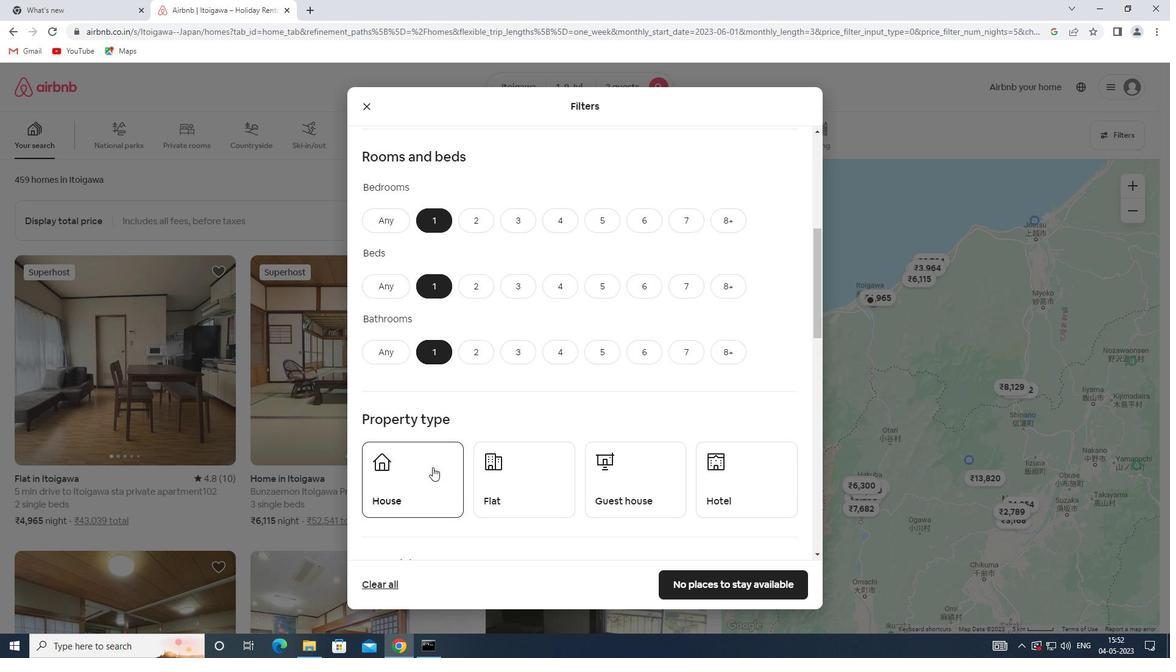
Action: Mouse moved to (501, 477)
Screenshot: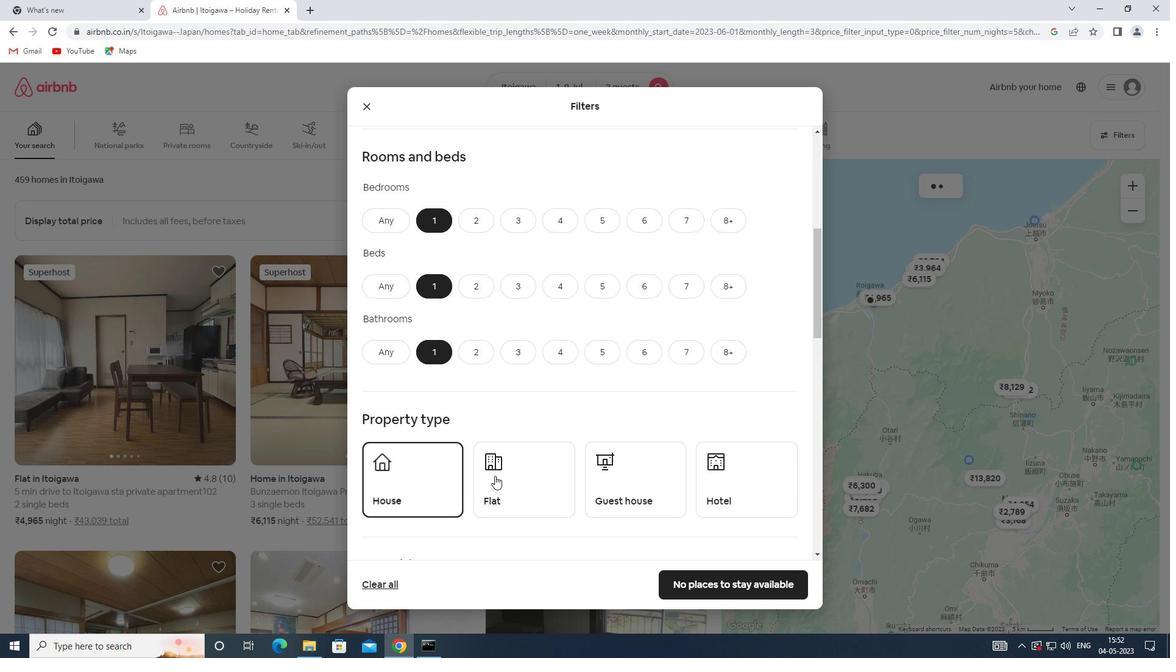 
Action: Mouse pressed left at (501, 477)
Screenshot: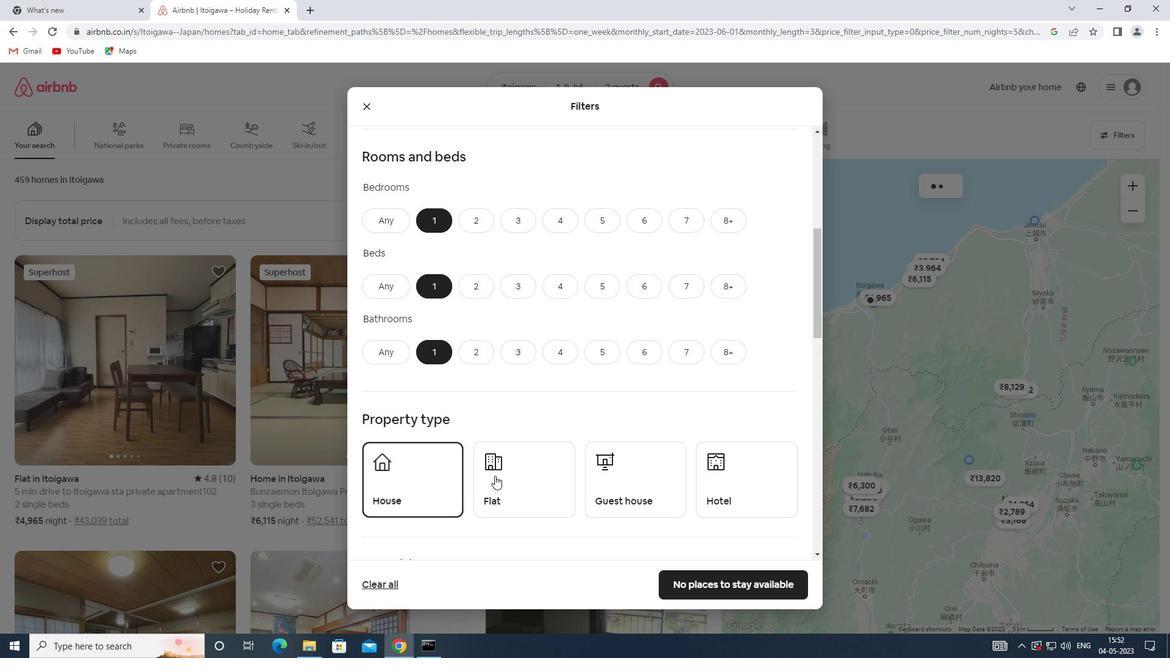 
Action: Mouse moved to (610, 492)
Screenshot: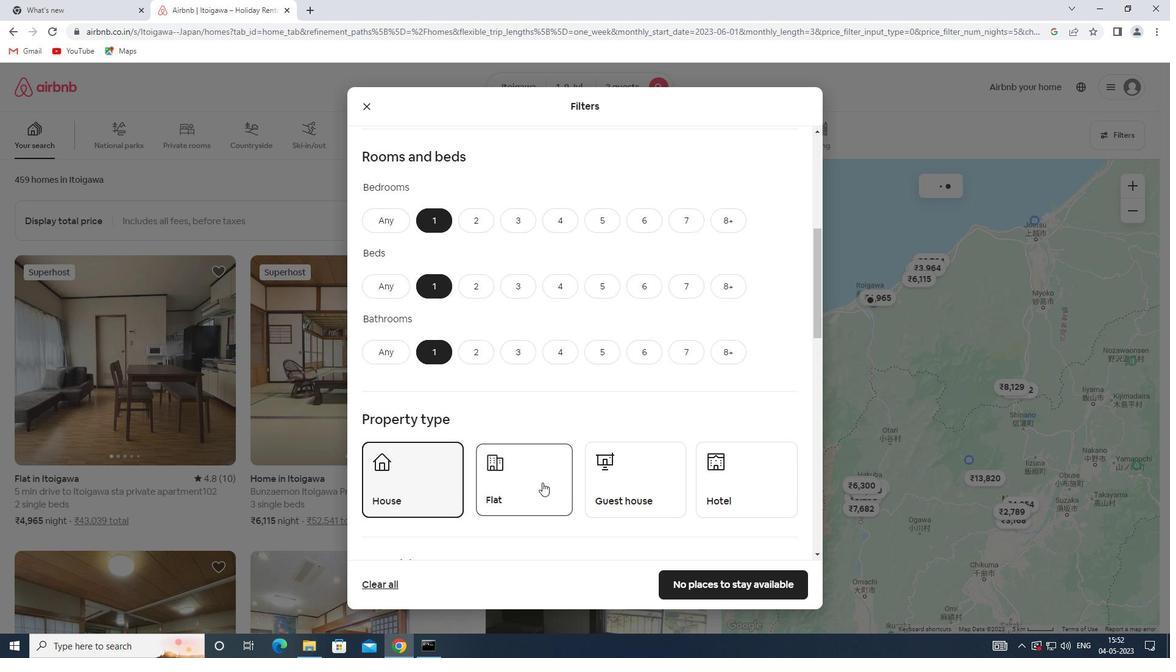 
Action: Mouse pressed left at (610, 492)
Screenshot: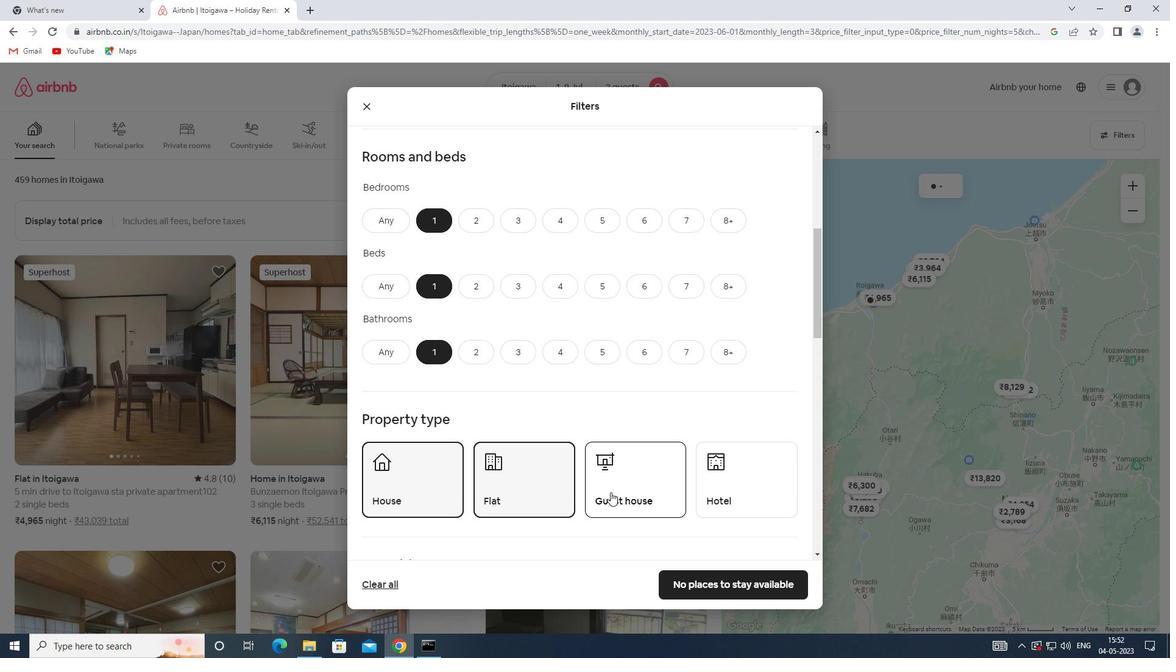
Action: Mouse moved to (556, 459)
Screenshot: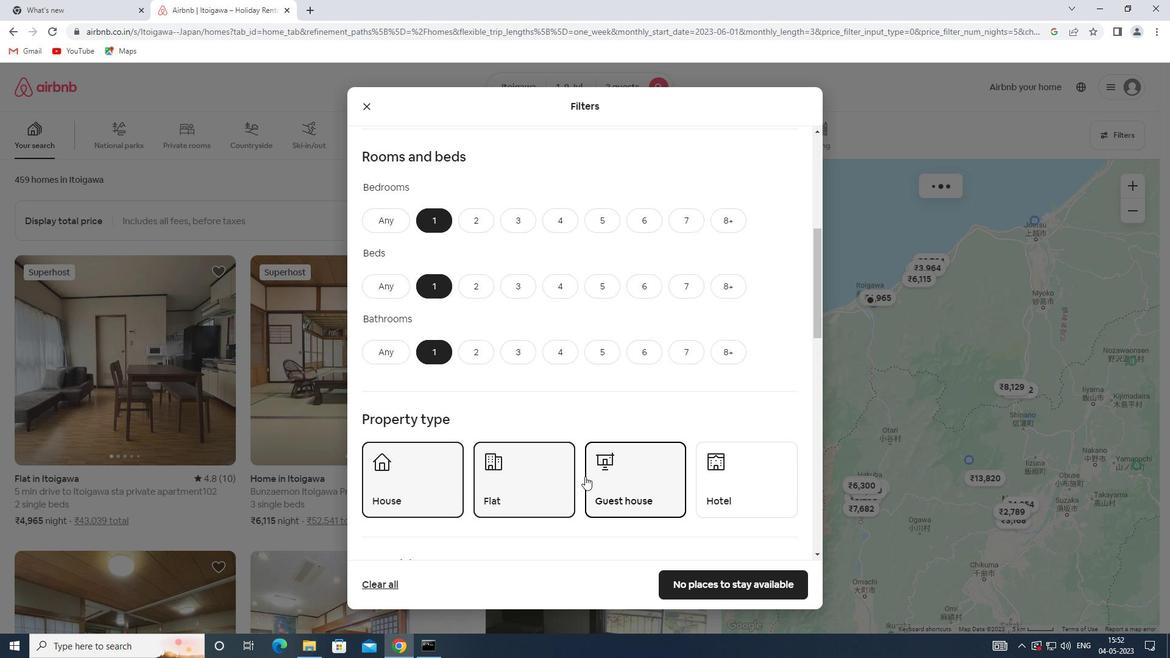 
Action: Mouse scrolled (556, 458) with delta (0, 0)
Screenshot: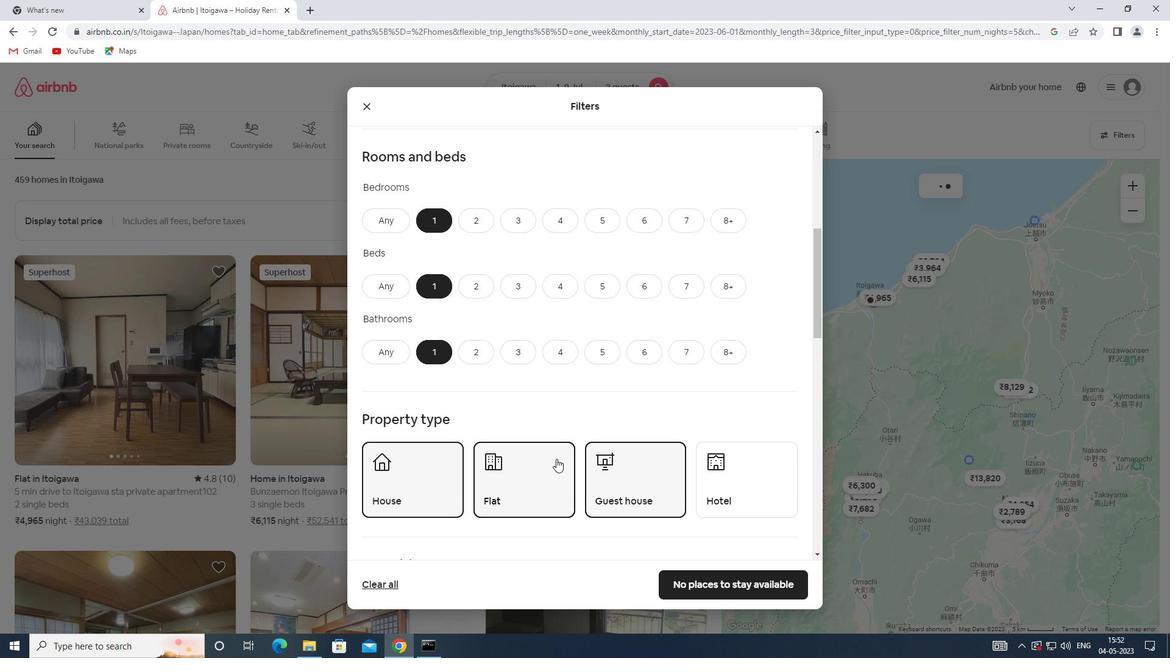 
Action: Mouse scrolled (556, 458) with delta (0, 0)
Screenshot: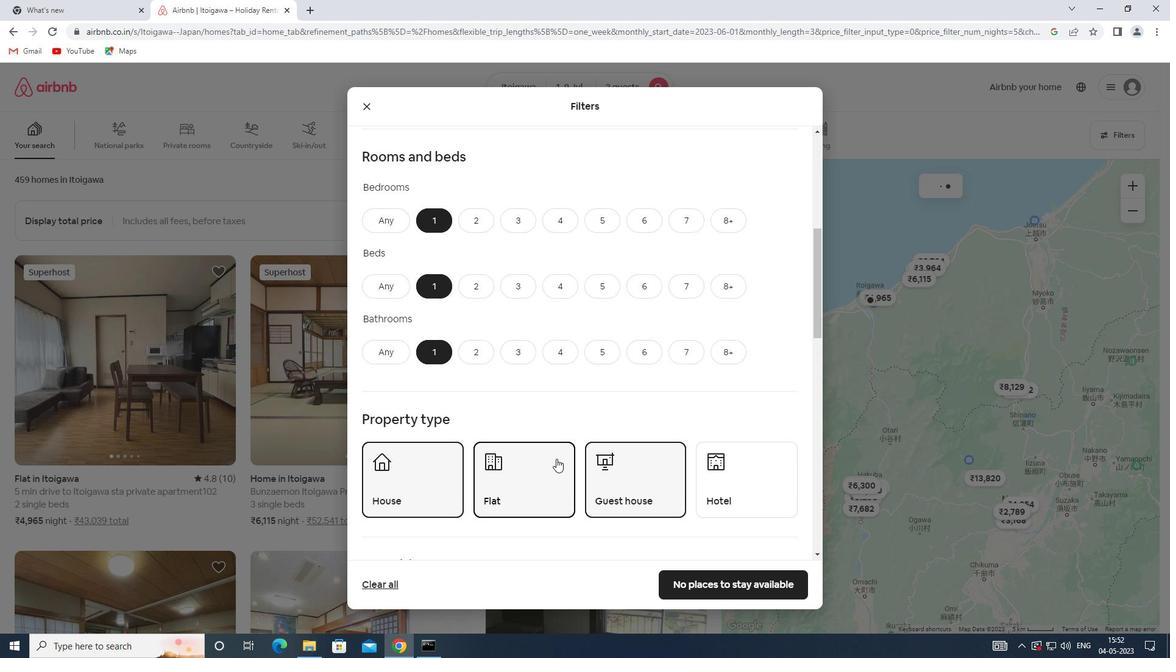
Action: Mouse moved to (555, 454)
Screenshot: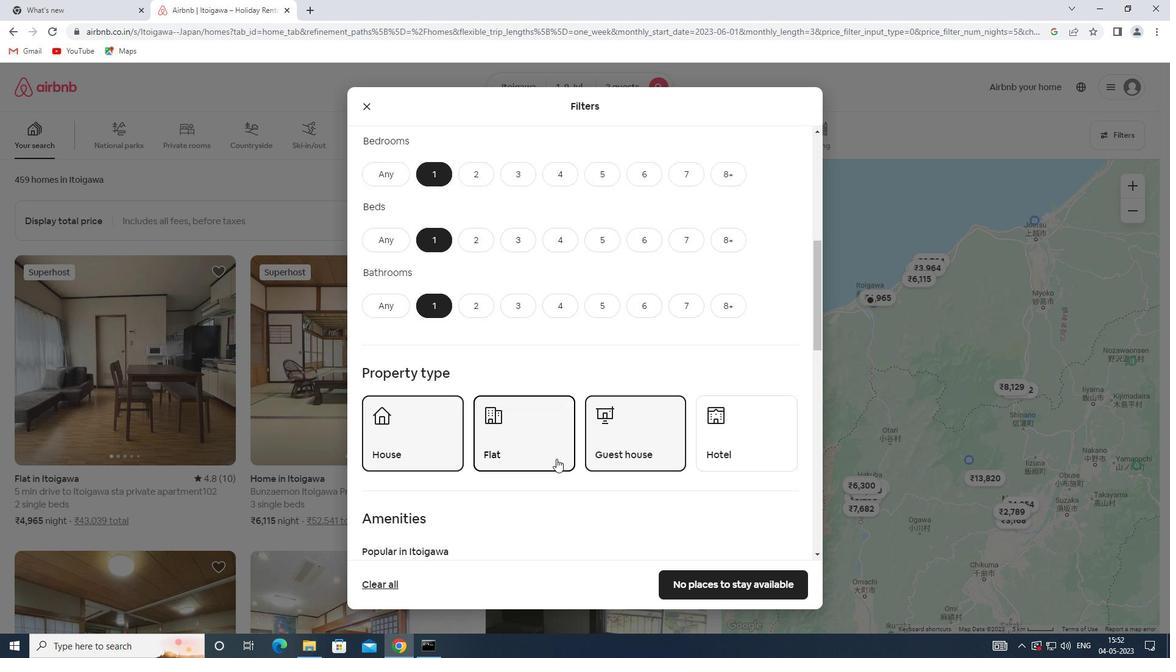 
Action: Mouse scrolled (555, 453) with delta (0, 0)
Screenshot: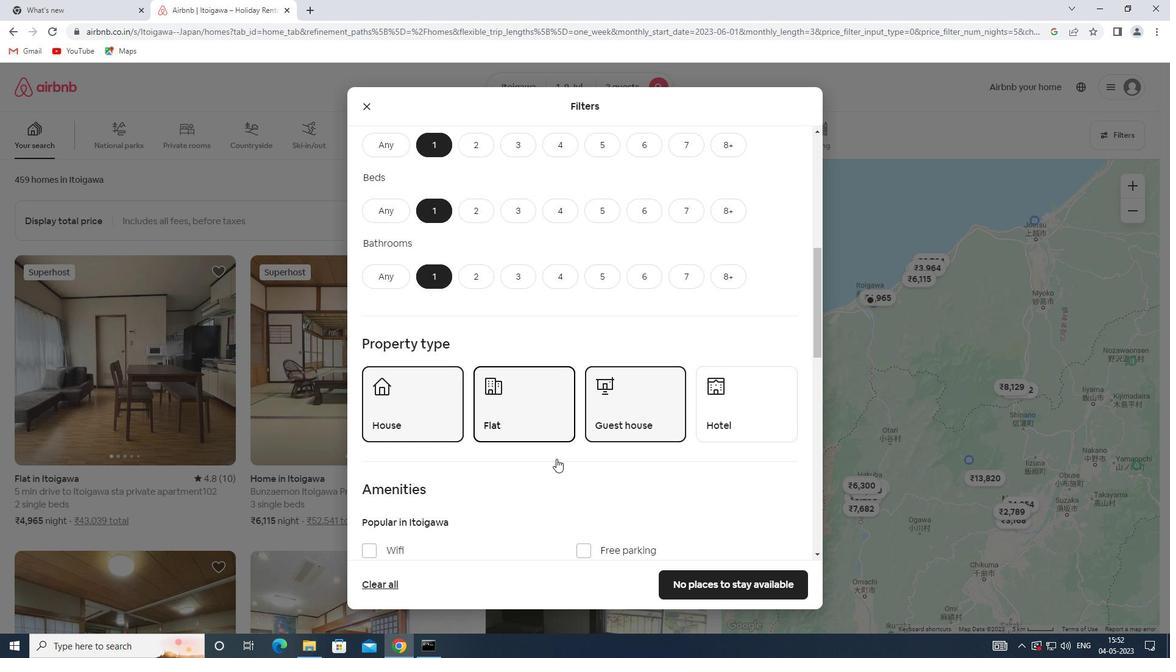 
Action: Mouse scrolled (555, 453) with delta (0, 0)
Screenshot: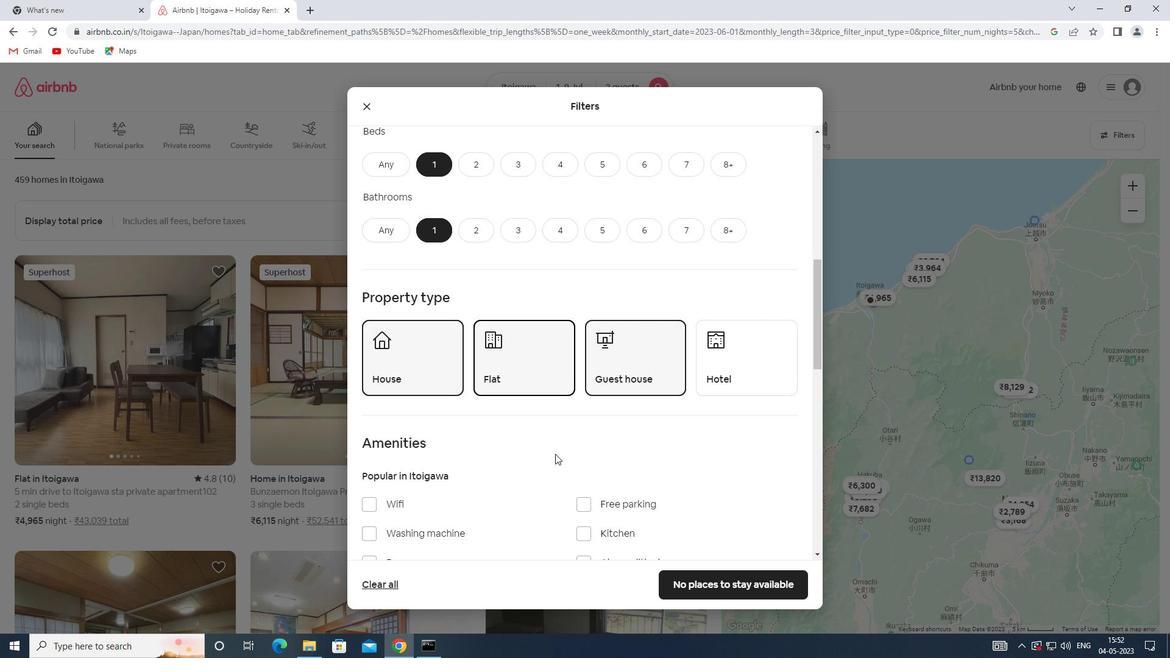 
Action: Mouse moved to (640, 463)
Screenshot: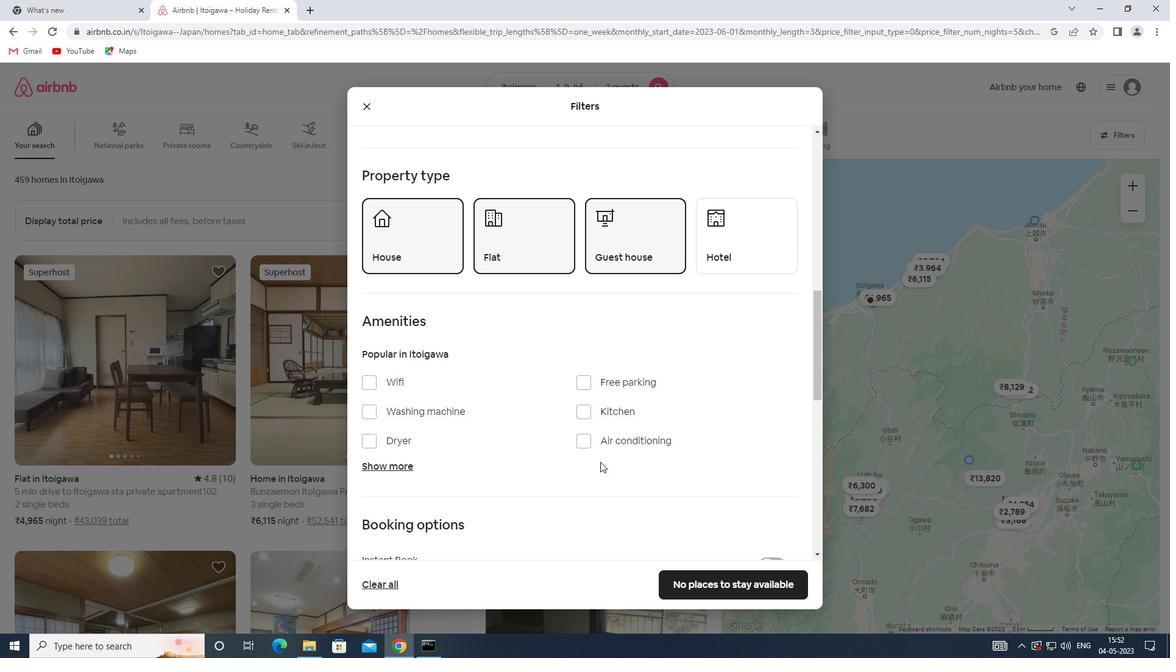 
Action: Mouse scrolled (640, 463) with delta (0, 0)
Screenshot: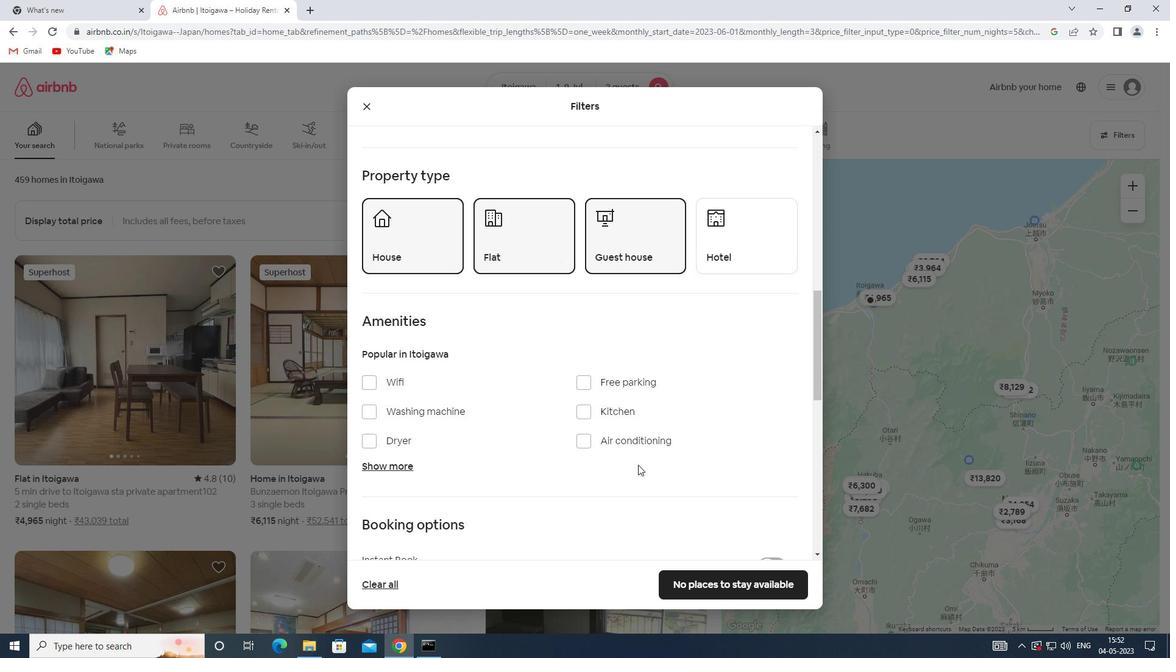 
Action: Mouse scrolled (640, 463) with delta (0, 0)
Screenshot: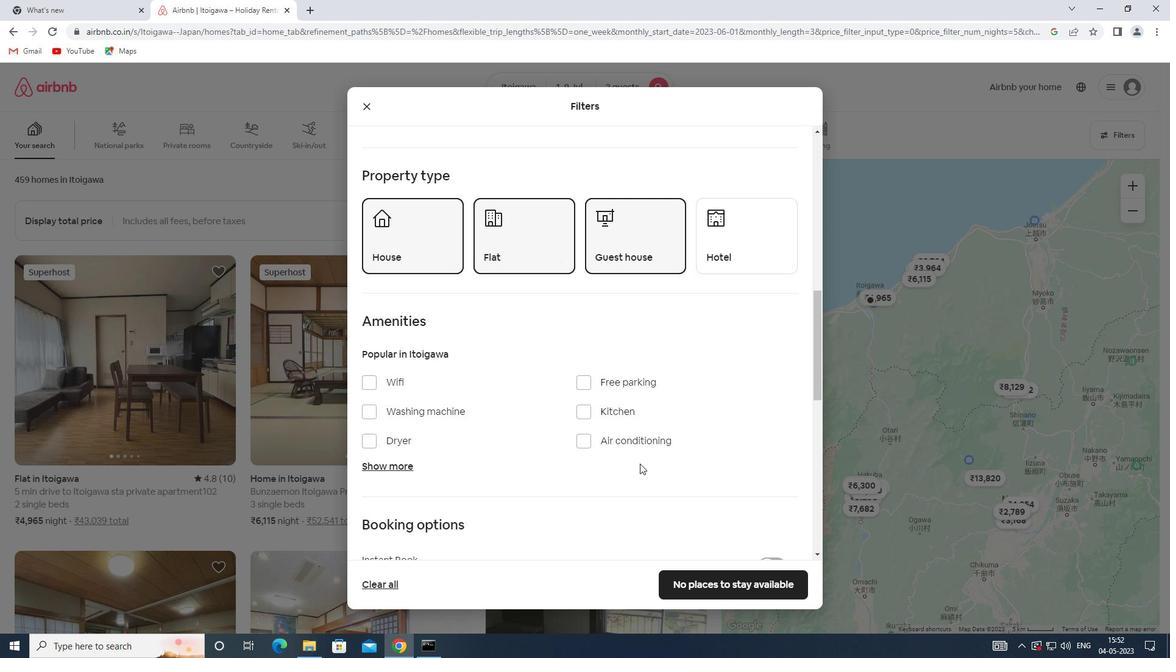
Action: Mouse scrolled (640, 463) with delta (0, 0)
Screenshot: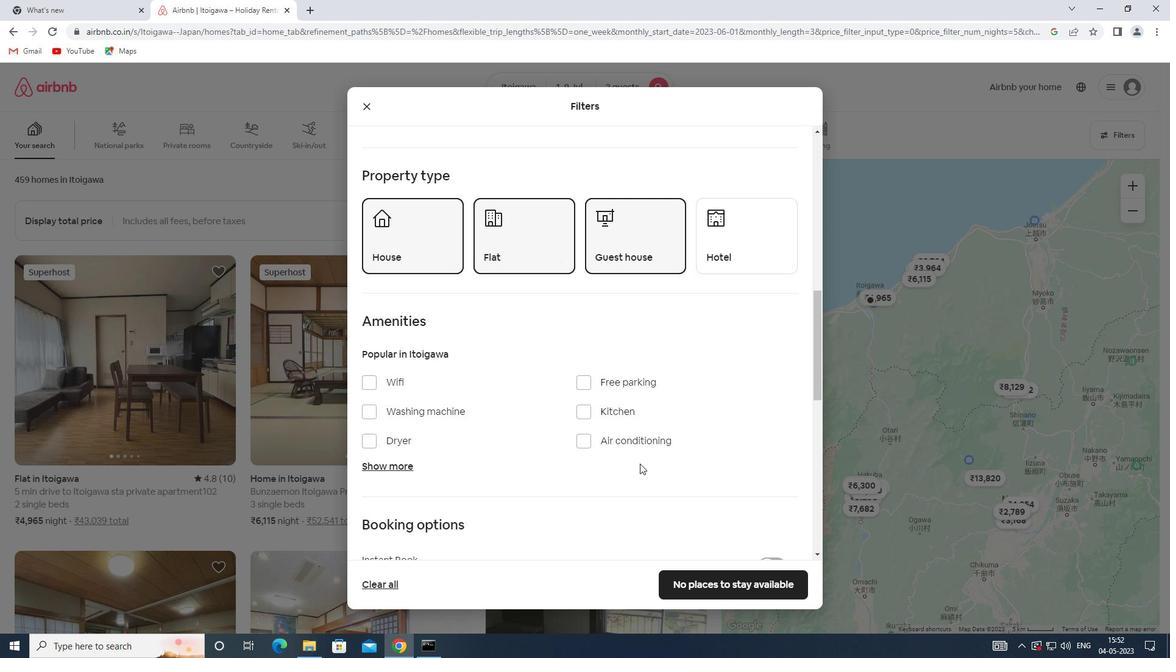 
Action: Mouse moved to (773, 421)
Screenshot: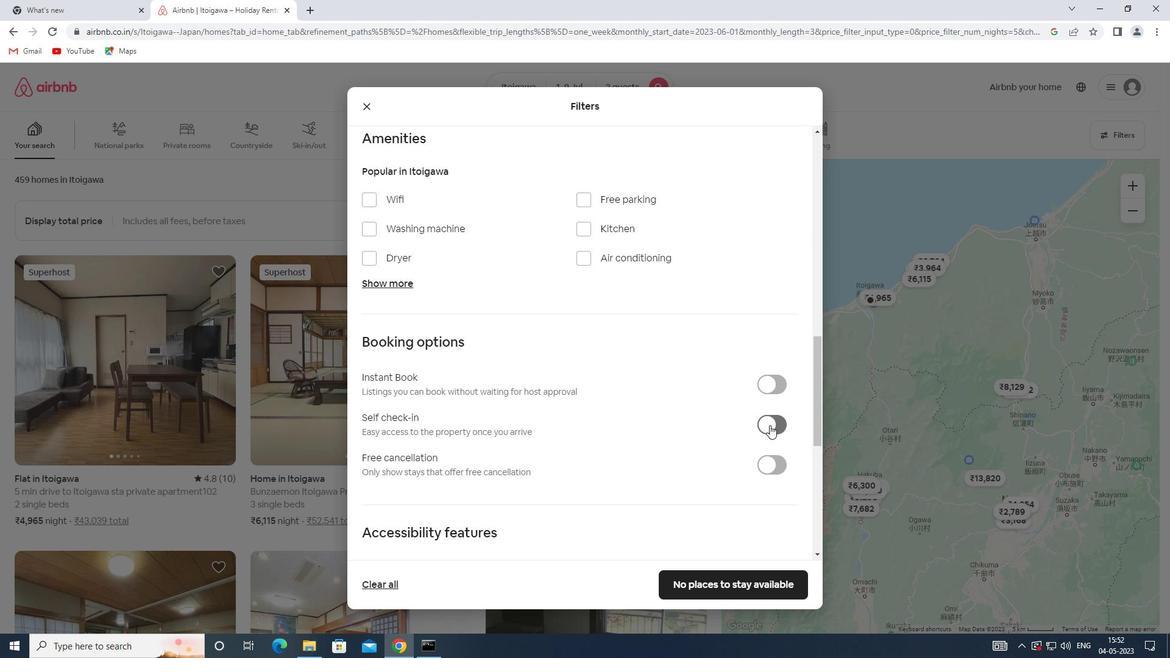 
Action: Mouse pressed left at (773, 421)
Screenshot: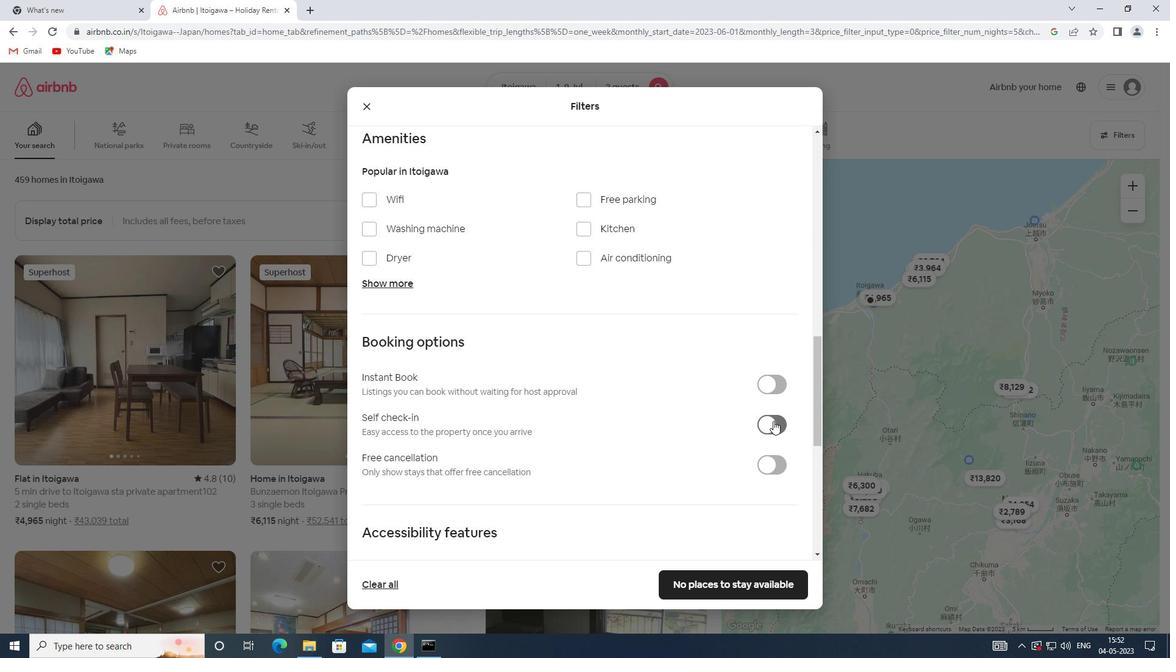 
Action: Mouse moved to (509, 435)
Screenshot: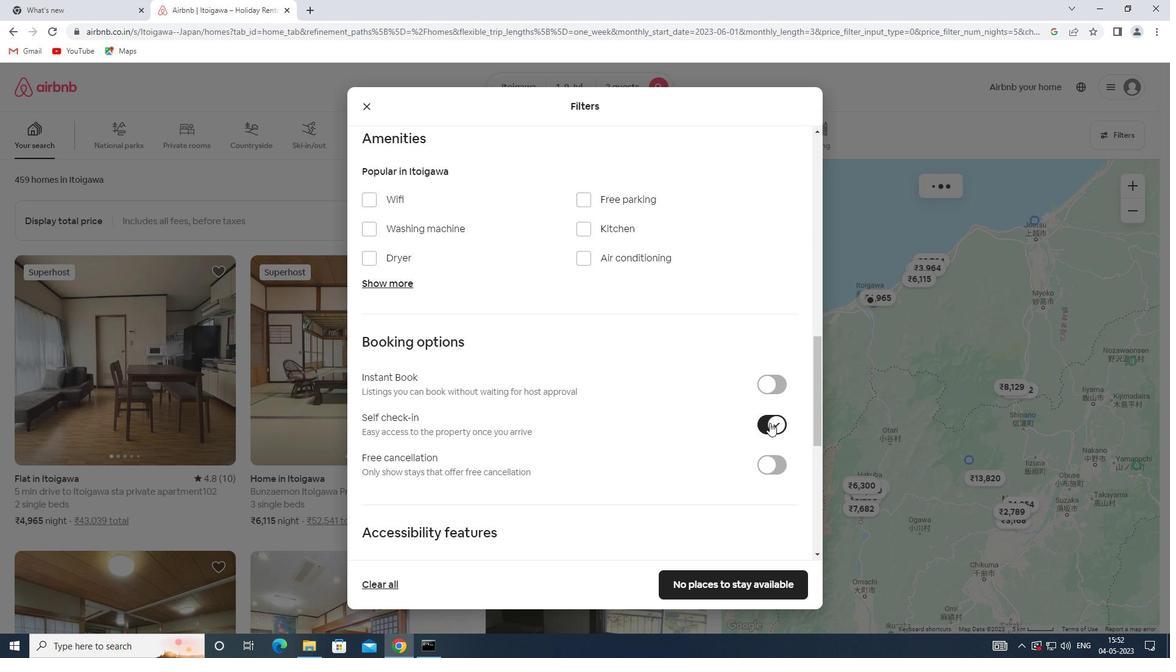 
Action: Mouse scrolled (509, 435) with delta (0, 0)
Screenshot: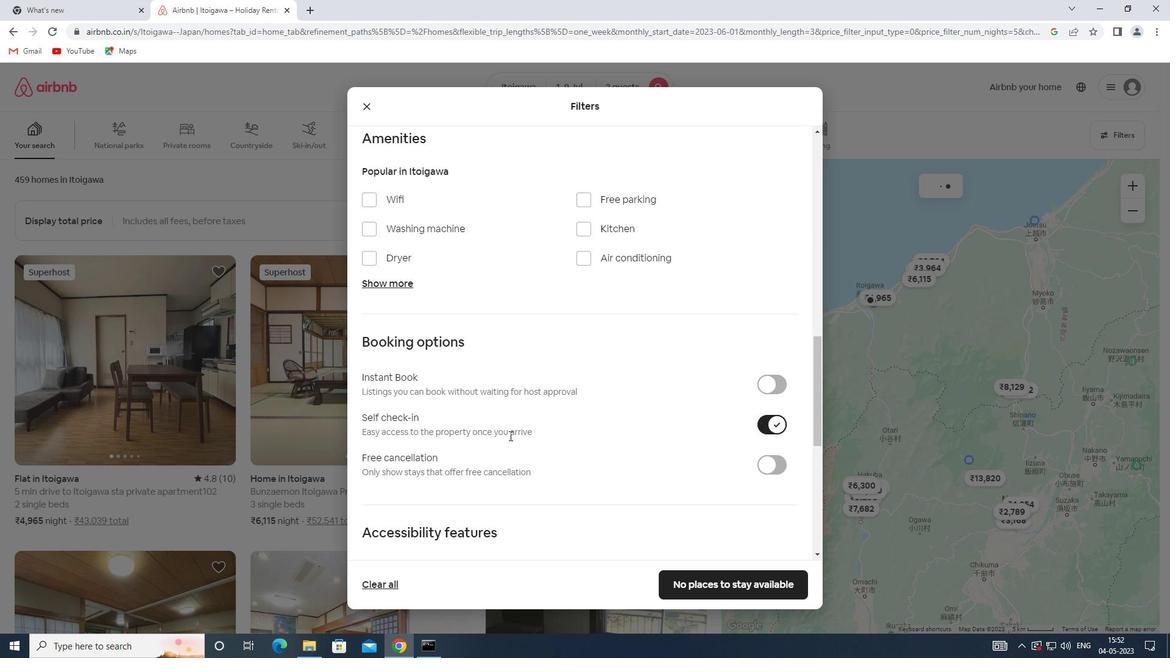 
Action: Mouse scrolled (509, 435) with delta (0, 0)
Screenshot: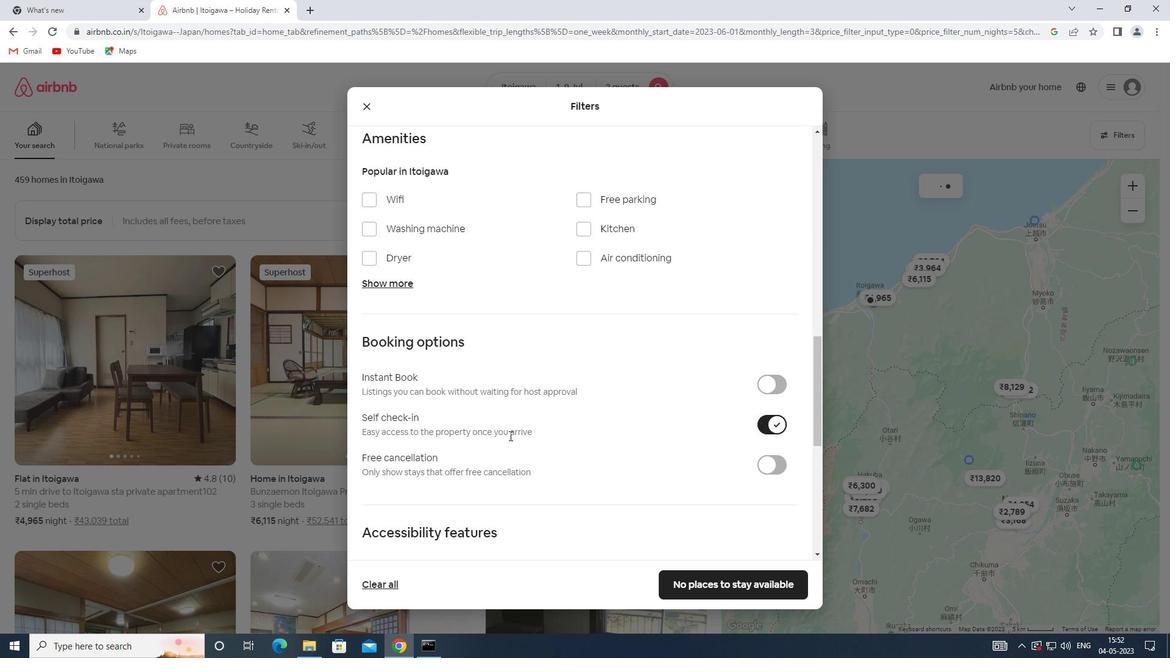 
Action: Mouse scrolled (509, 435) with delta (0, 0)
Screenshot: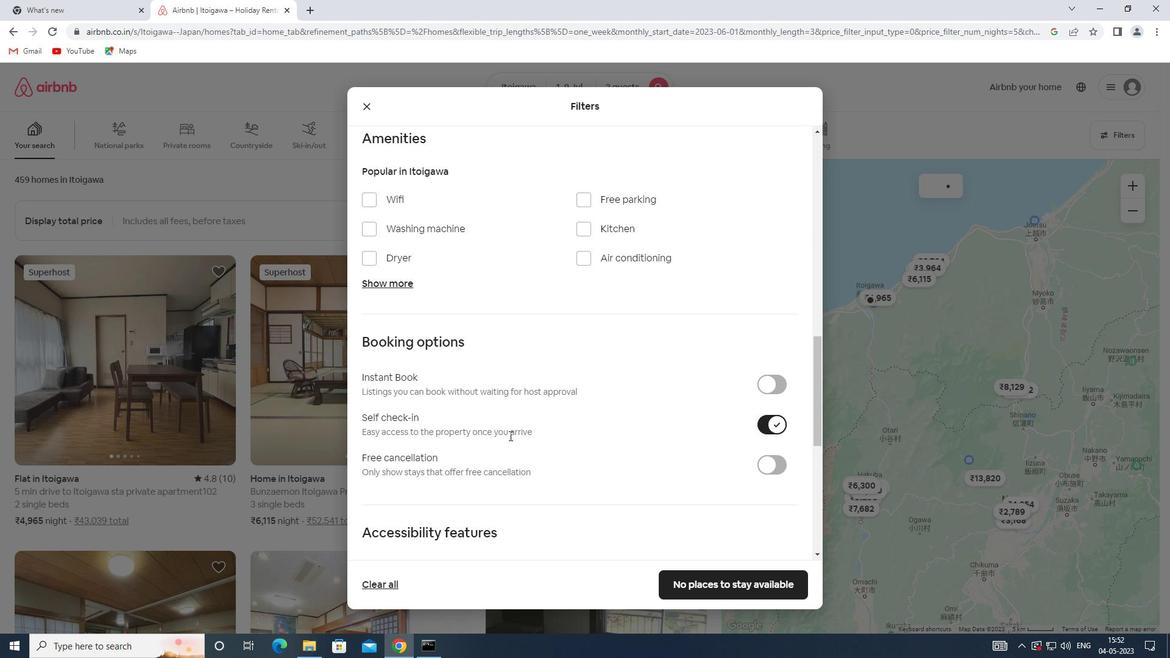 
Action: Mouse moved to (509, 435)
Screenshot: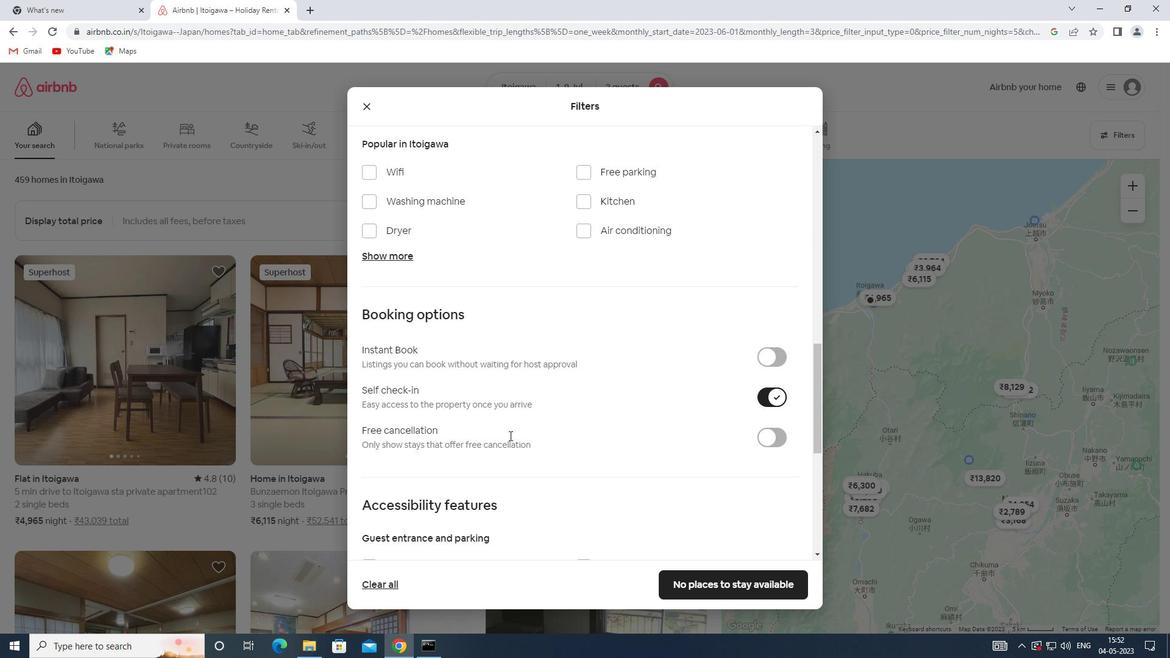 
Action: Mouse scrolled (509, 435) with delta (0, 0)
Screenshot: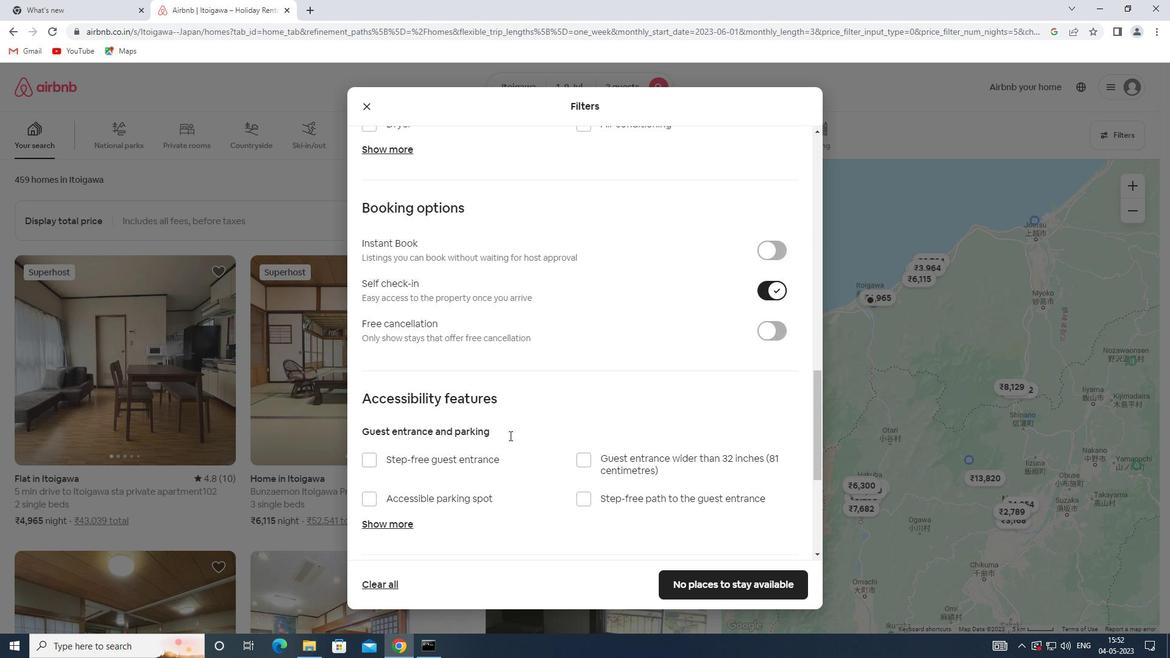 
Action: Mouse scrolled (509, 435) with delta (0, 0)
Screenshot: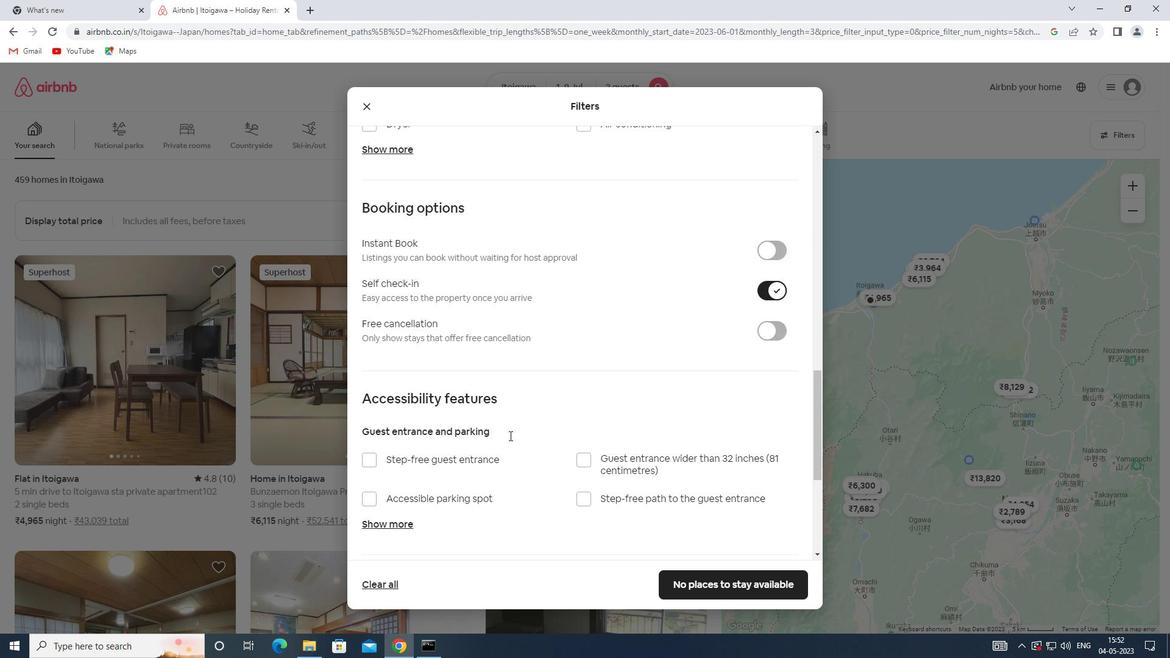 
Action: Mouse scrolled (509, 435) with delta (0, 0)
Screenshot: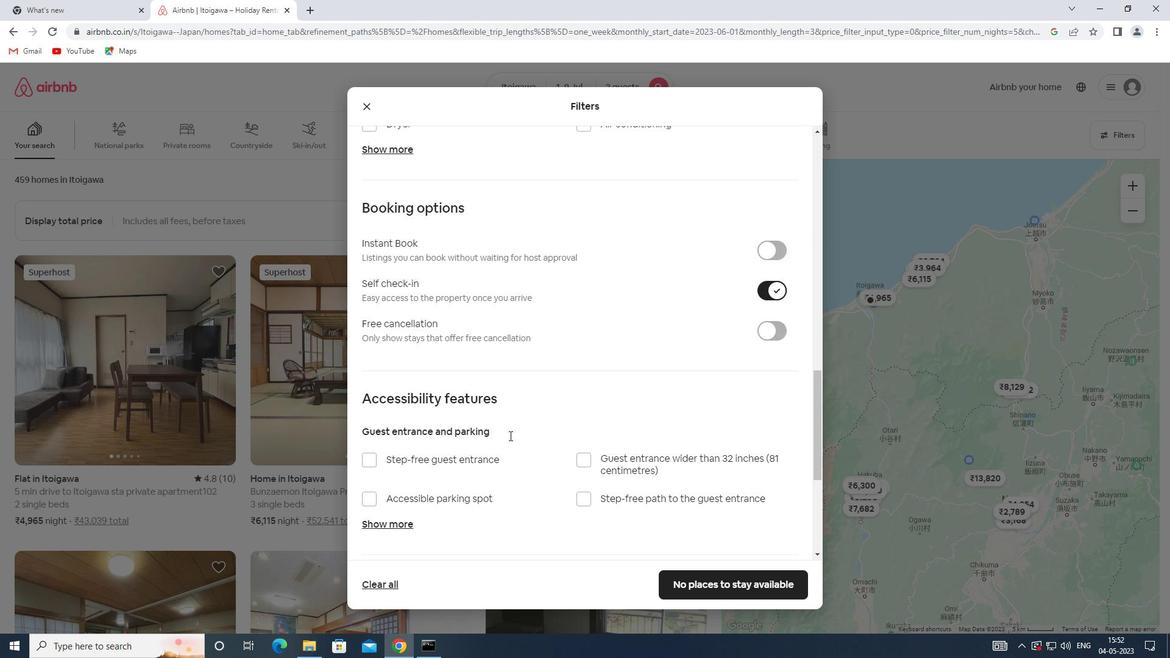 
Action: Mouse scrolled (509, 435) with delta (0, 0)
Screenshot: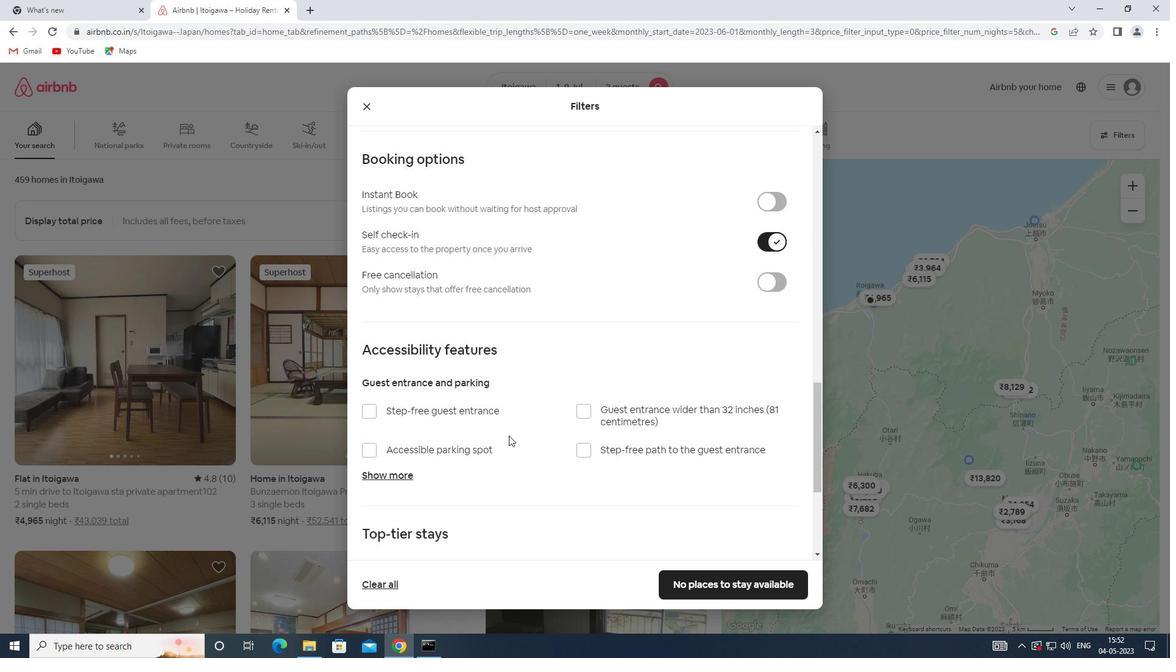 
Action: Mouse moved to (401, 478)
Screenshot: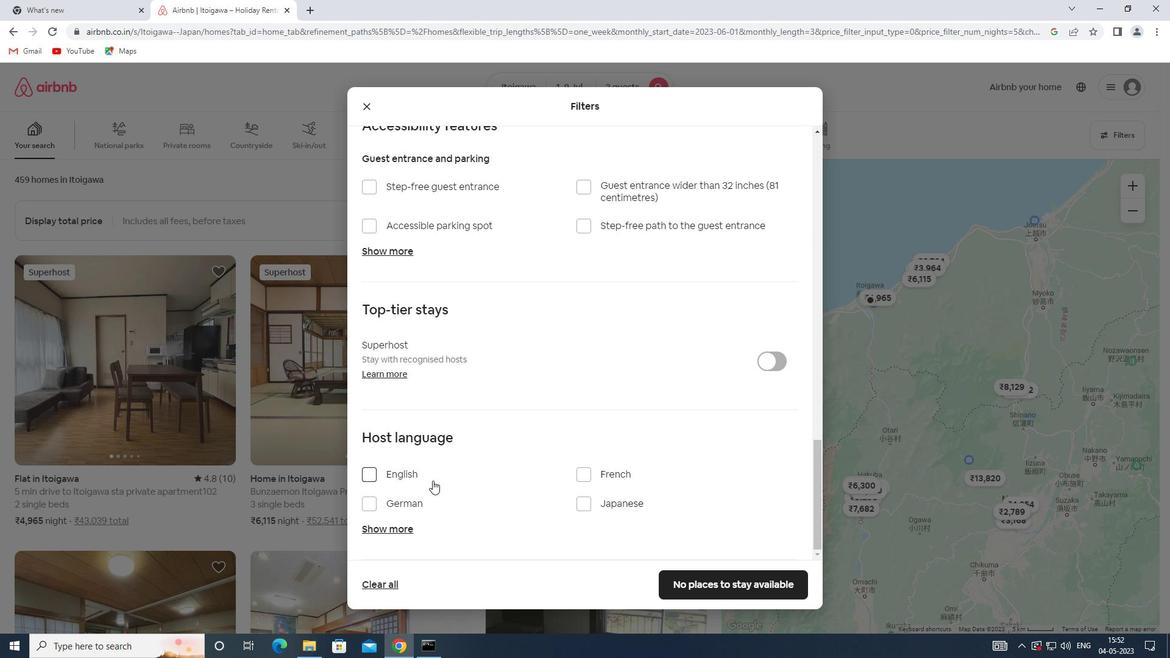 
Action: Mouse pressed left at (401, 478)
Screenshot: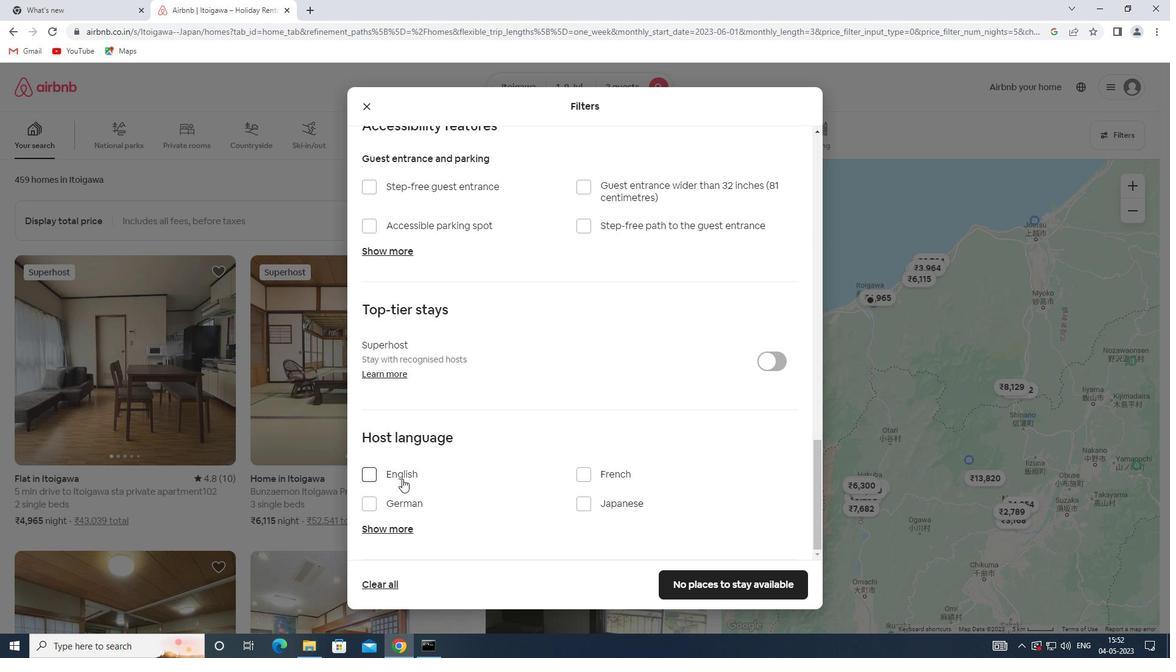 
Action: Mouse moved to (710, 585)
Screenshot: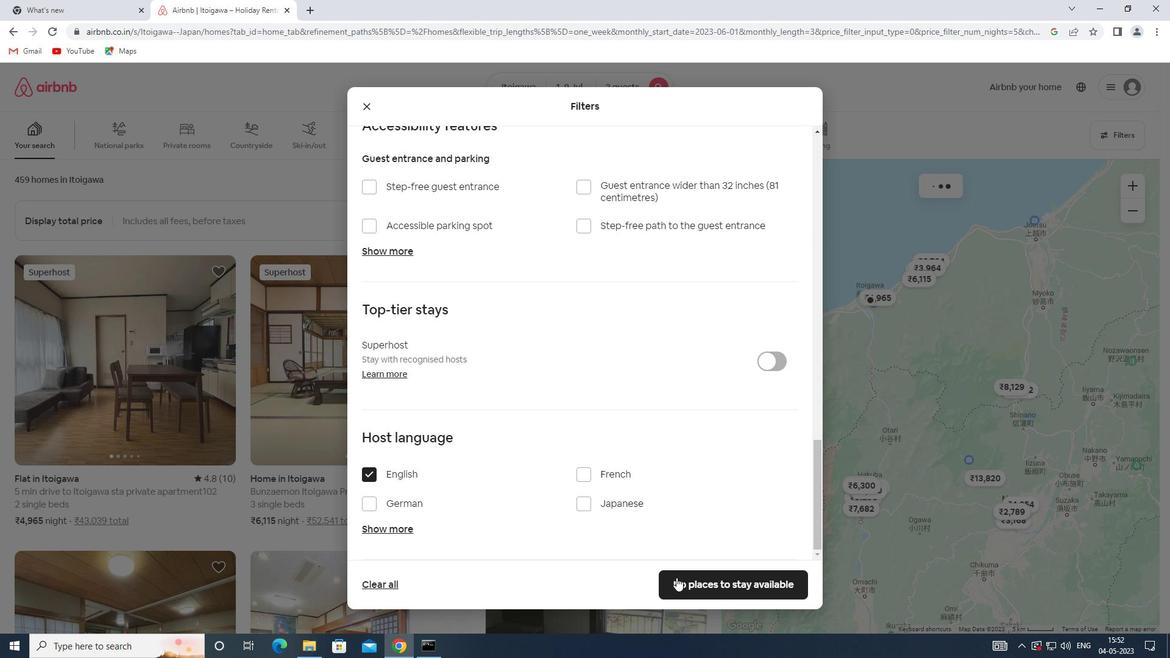 
Action: Mouse pressed left at (710, 585)
Screenshot: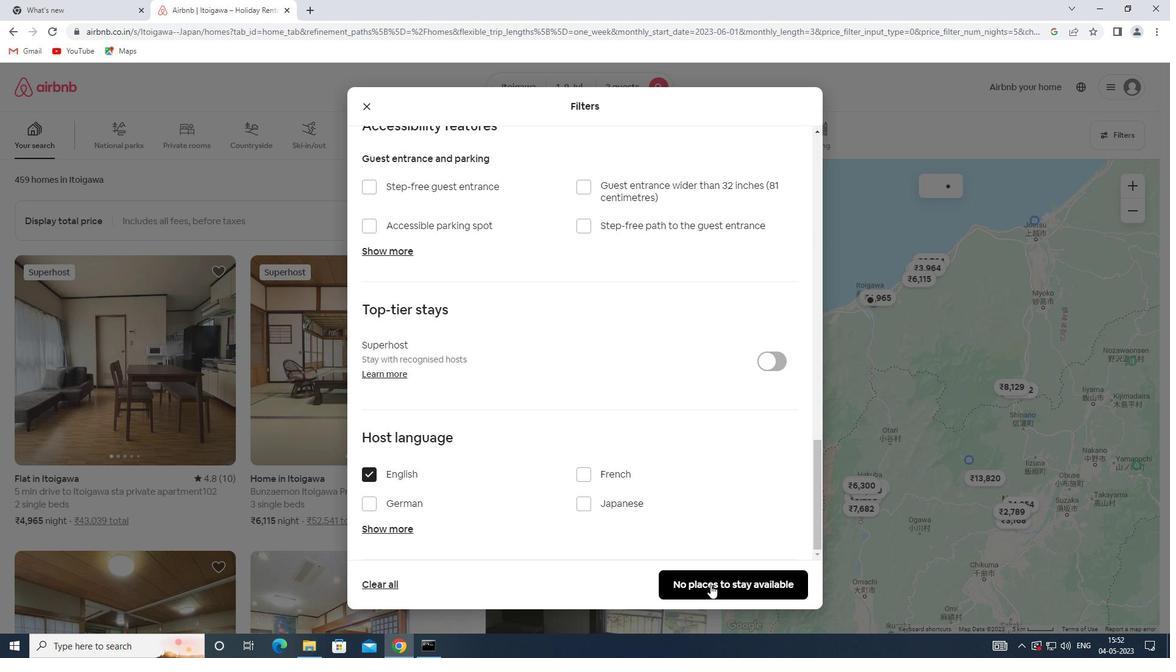 
